 Task: Open Card Arbitration Preparation Review in Board Employee Performance Management and Appraisal to Workspace Grant Writing and add a team member Softage.1@softage.net, a label Red, a checklist Social Media Marketing, an attachment from your google drive, a color Red and finally, add a card description 'Develop and launch new customer feedback program' and a comment 'Let us approach this task with a sense of risk-taking, recognizing that calculated risks can lead to new opportunities and growth.'. Add a start date 'Jan 09, 1900' with a due date 'Jan 16, 1900'
Action: Mouse moved to (504, 149)
Screenshot: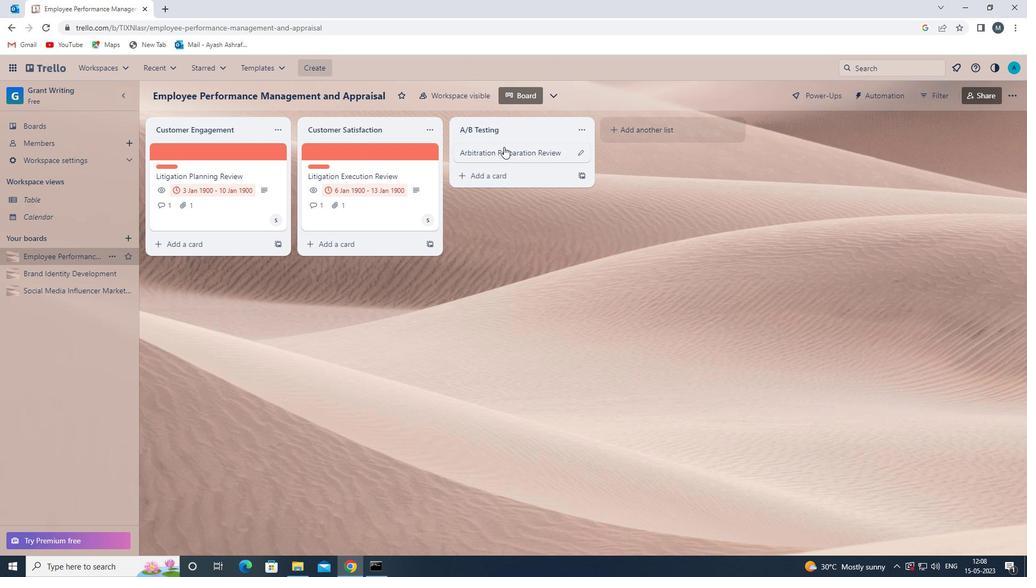 
Action: Mouse pressed left at (504, 149)
Screenshot: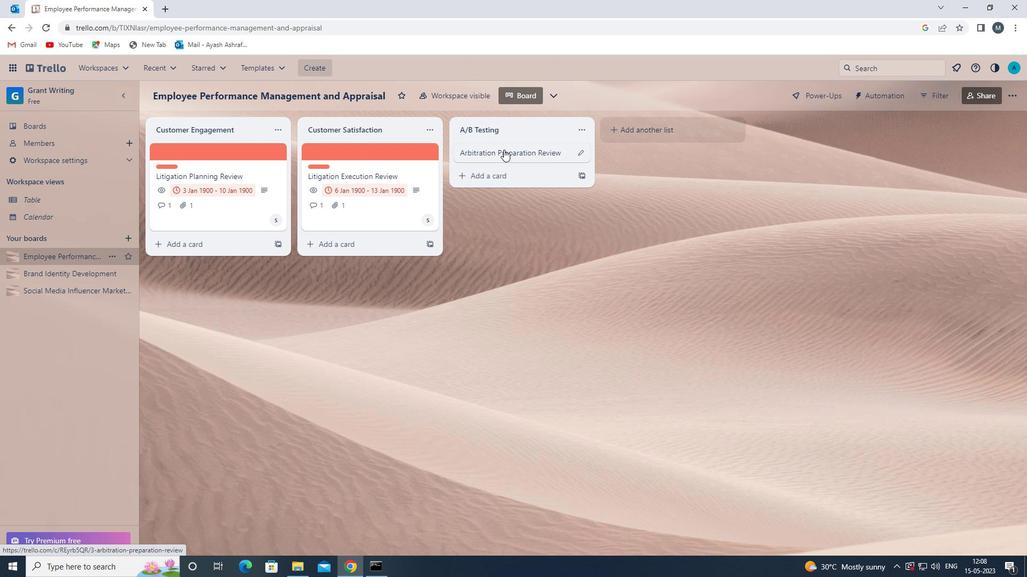
Action: Mouse moved to (638, 192)
Screenshot: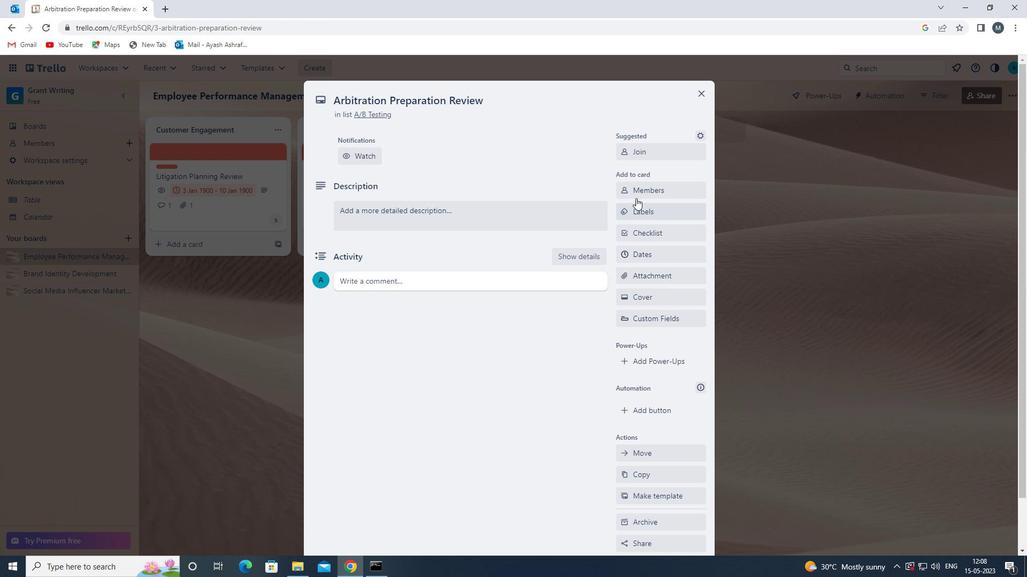 
Action: Mouse pressed left at (638, 192)
Screenshot: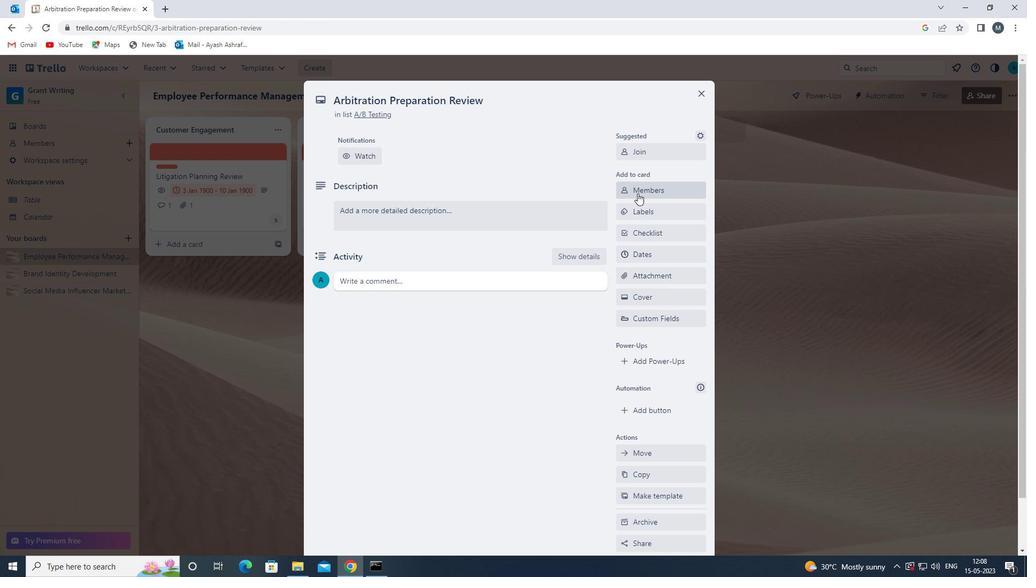 
Action: Key pressed s
Screenshot: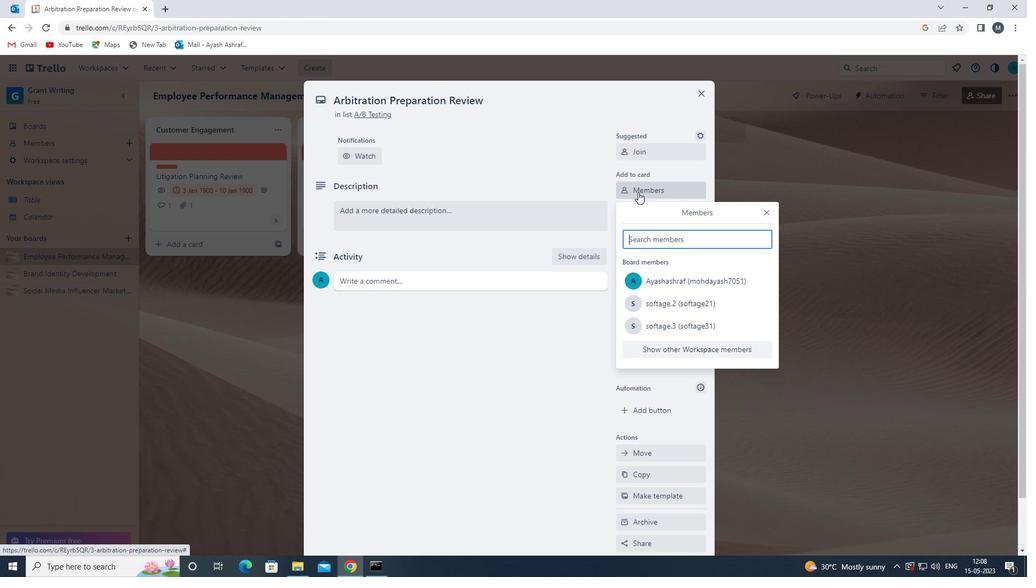 
Action: Mouse moved to (674, 347)
Screenshot: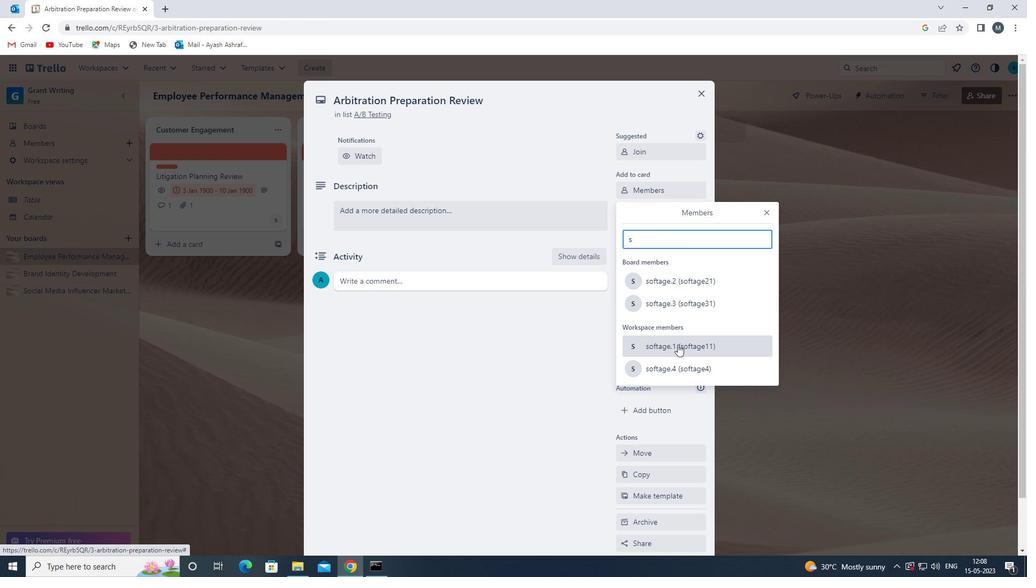 
Action: Mouse pressed left at (674, 347)
Screenshot: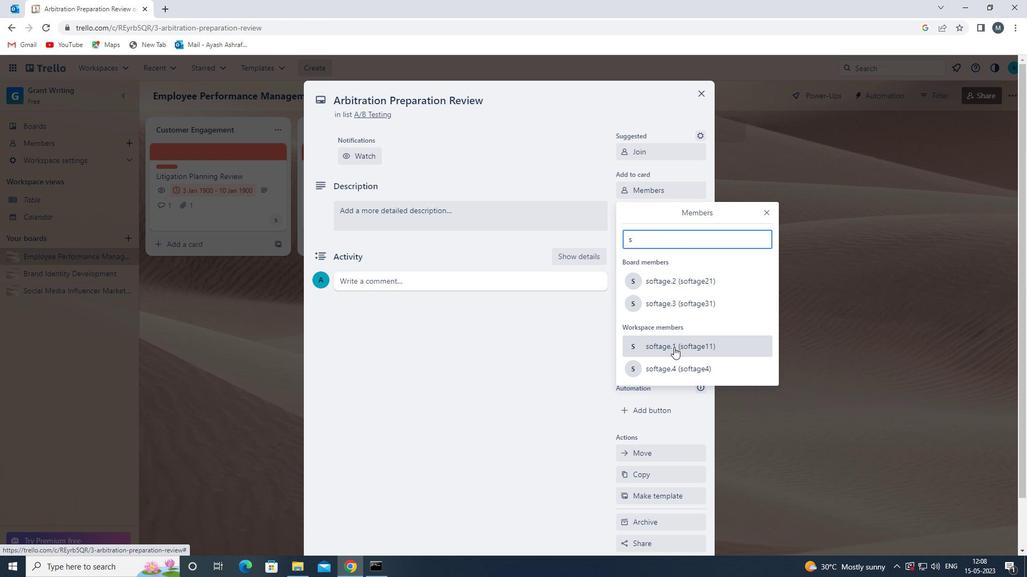
Action: Mouse moved to (767, 214)
Screenshot: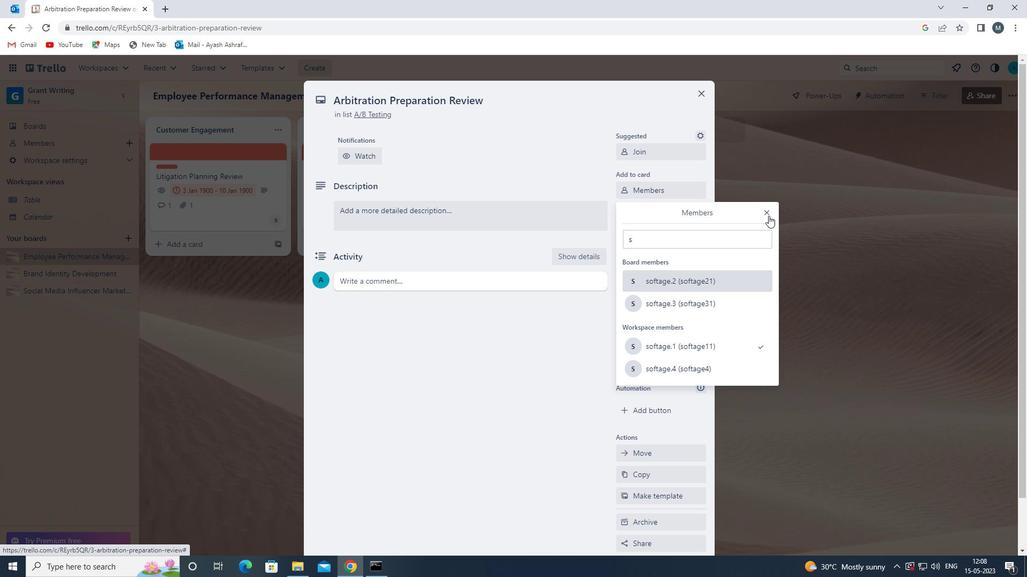 
Action: Mouse pressed left at (767, 214)
Screenshot: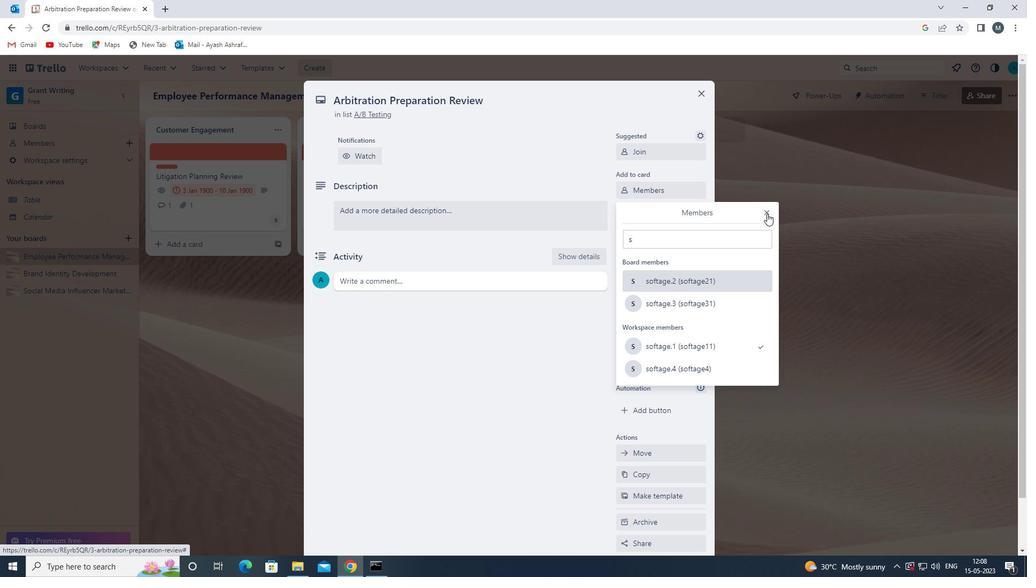 
Action: Mouse moved to (651, 209)
Screenshot: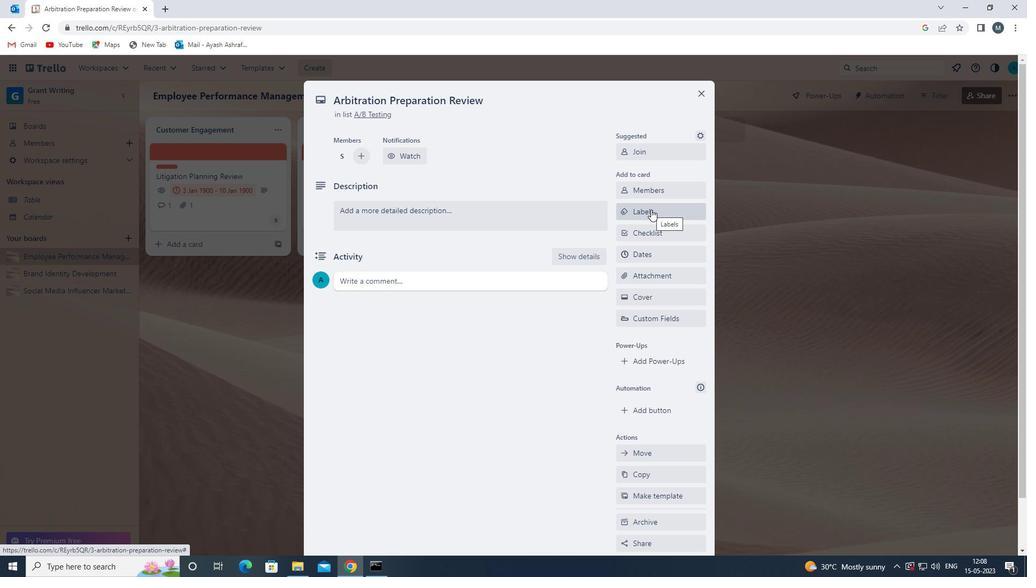 
Action: Mouse pressed left at (651, 209)
Screenshot: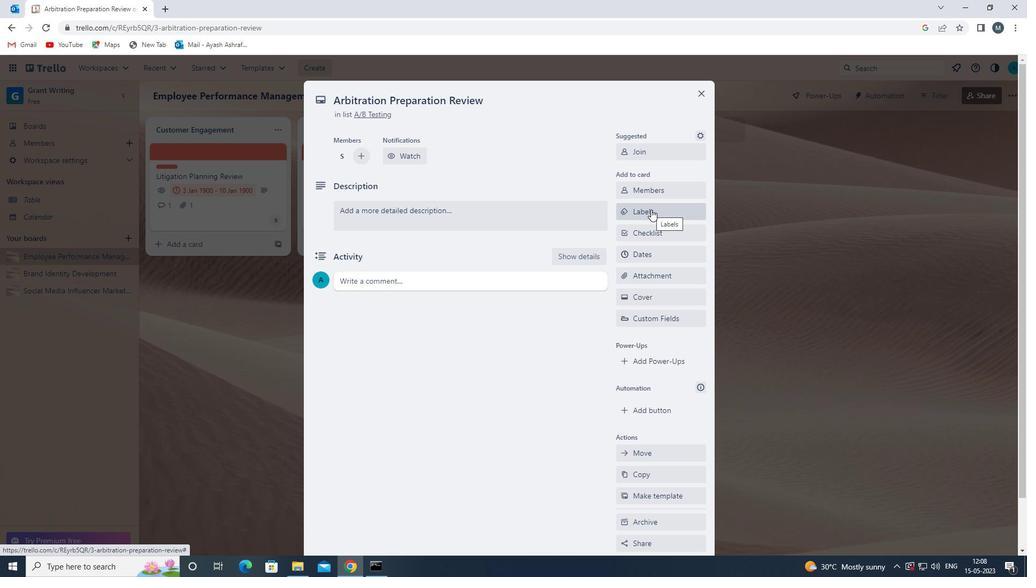 
Action: Mouse moved to (679, 359)
Screenshot: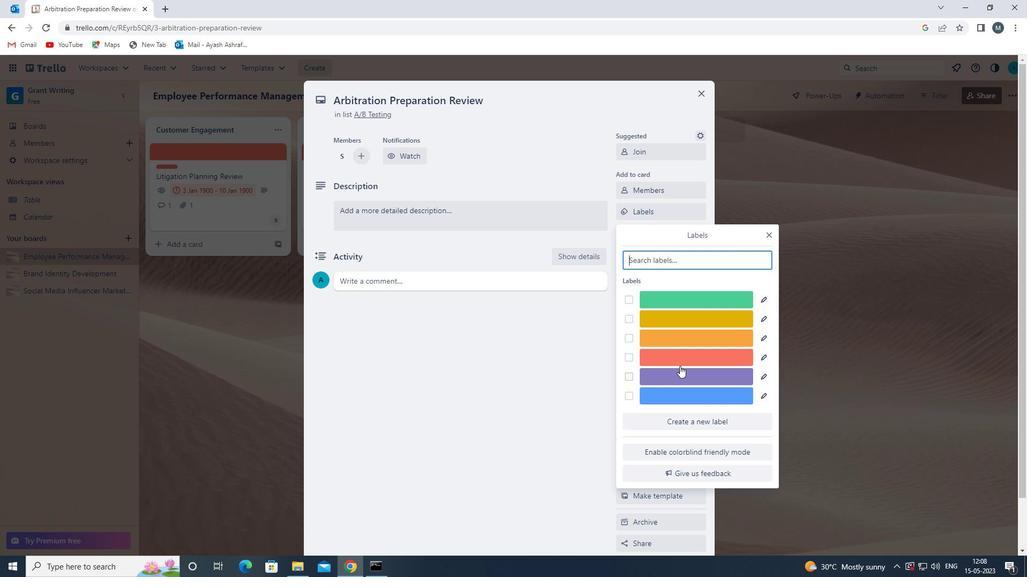 
Action: Mouse pressed left at (679, 359)
Screenshot: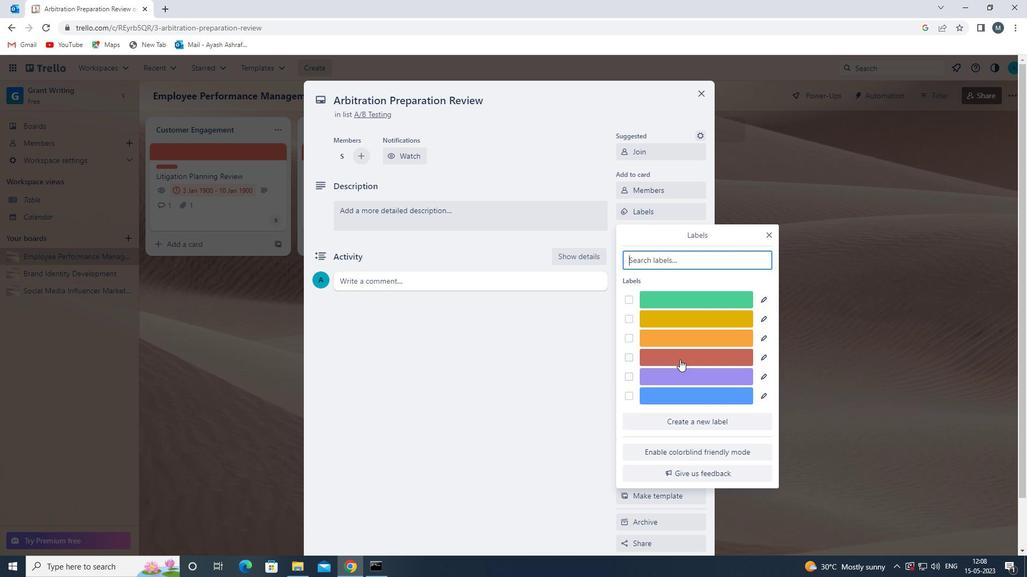 
Action: Mouse moved to (770, 236)
Screenshot: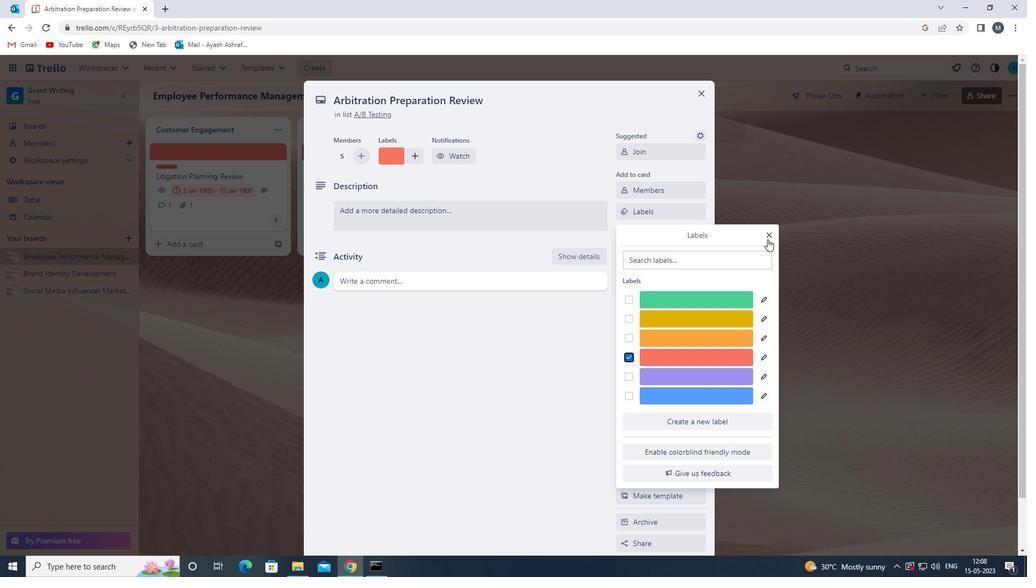 
Action: Mouse pressed left at (770, 236)
Screenshot: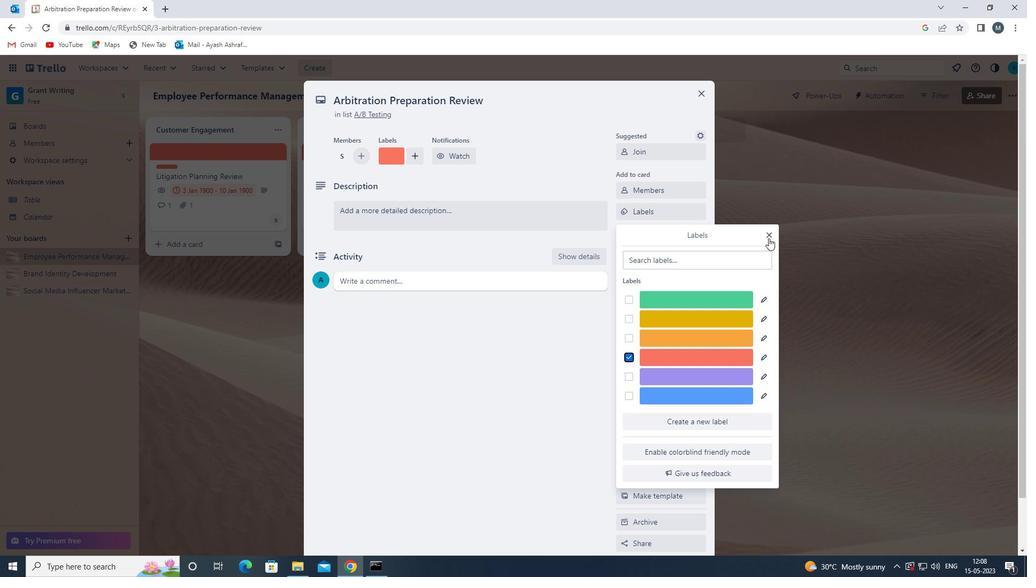 
Action: Mouse moved to (651, 234)
Screenshot: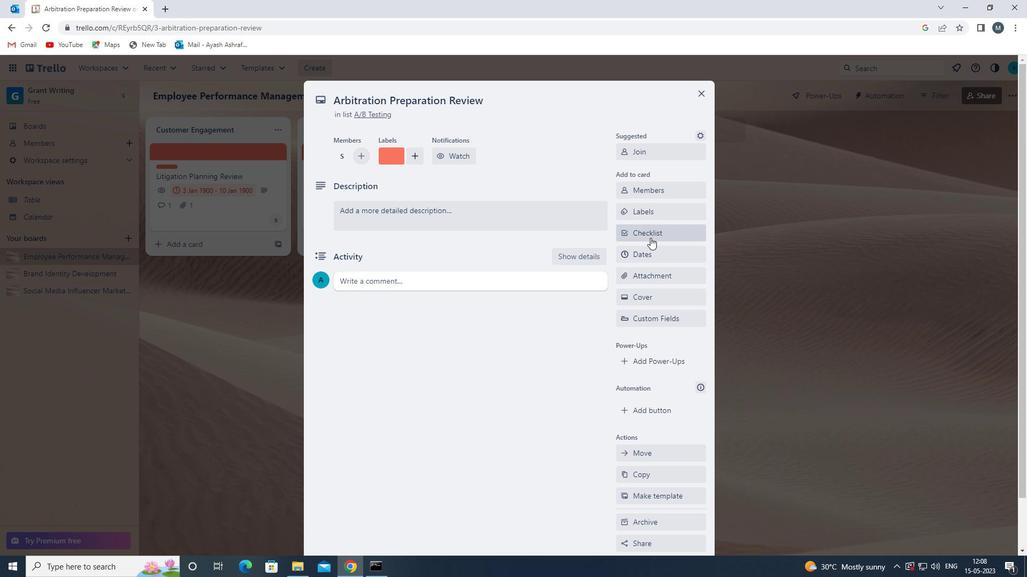 
Action: Mouse pressed left at (651, 234)
Screenshot: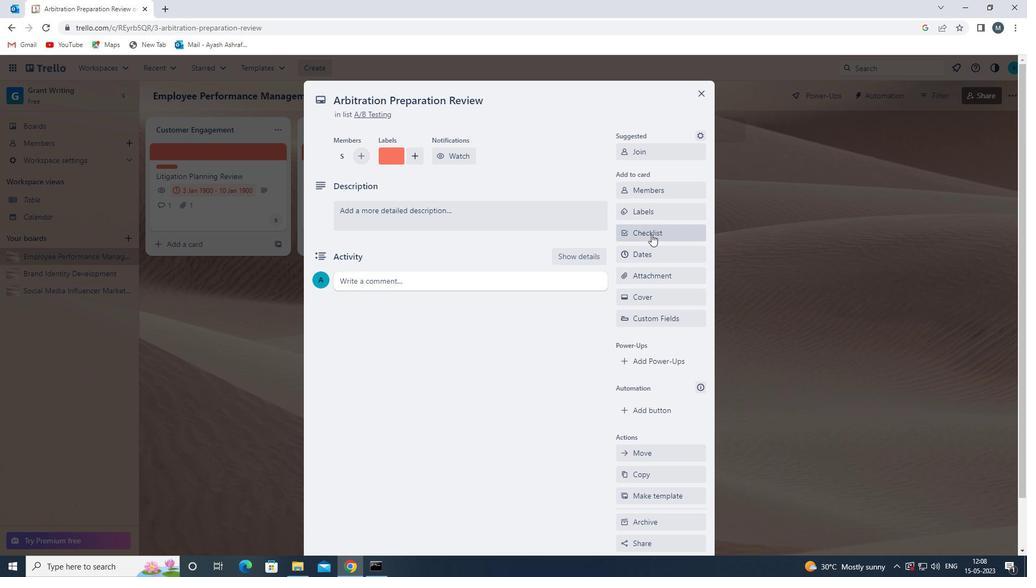 
Action: Mouse moved to (652, 234)
Screenshot: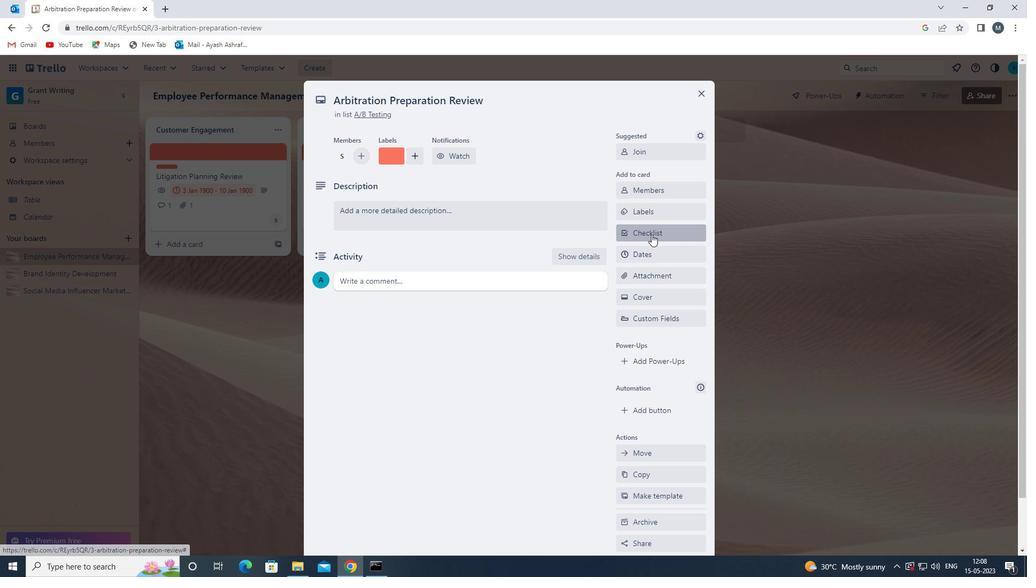 
Action: Key pressed s
Screenshot: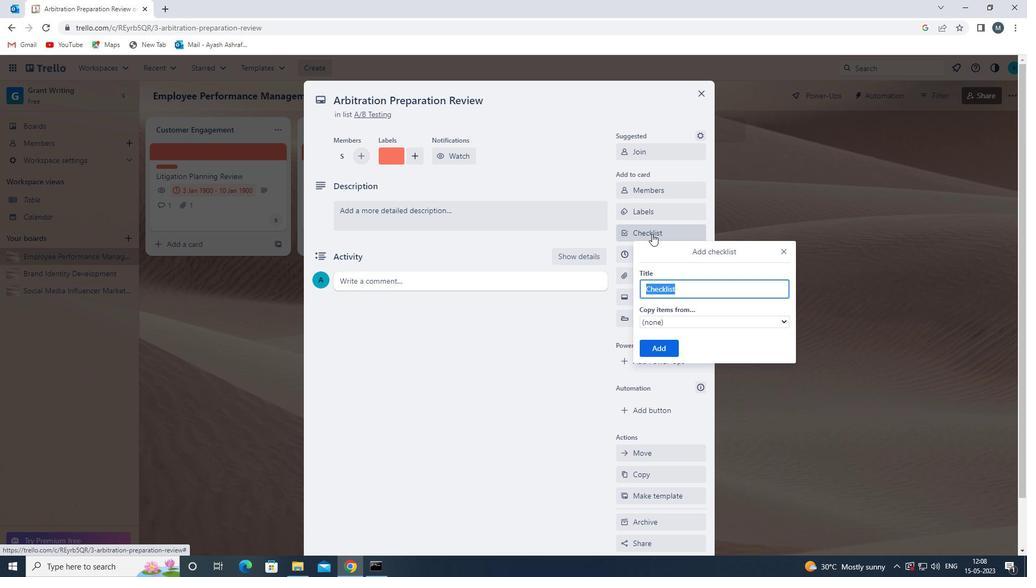 
Action: Mouse moved to (716, 354)
Screenshot: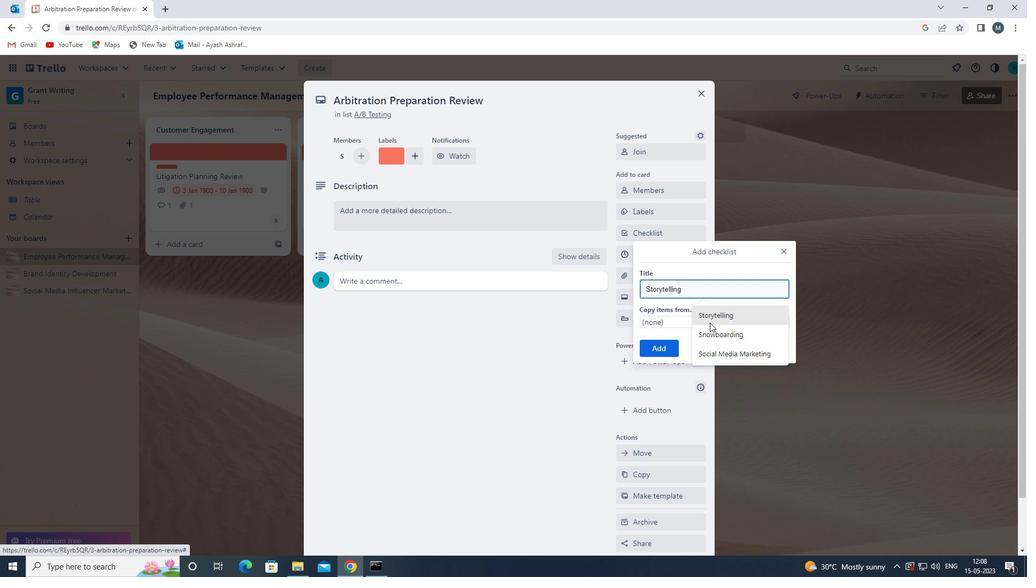 
Action: Mouse pressed left at (716, 354)
Screenshot: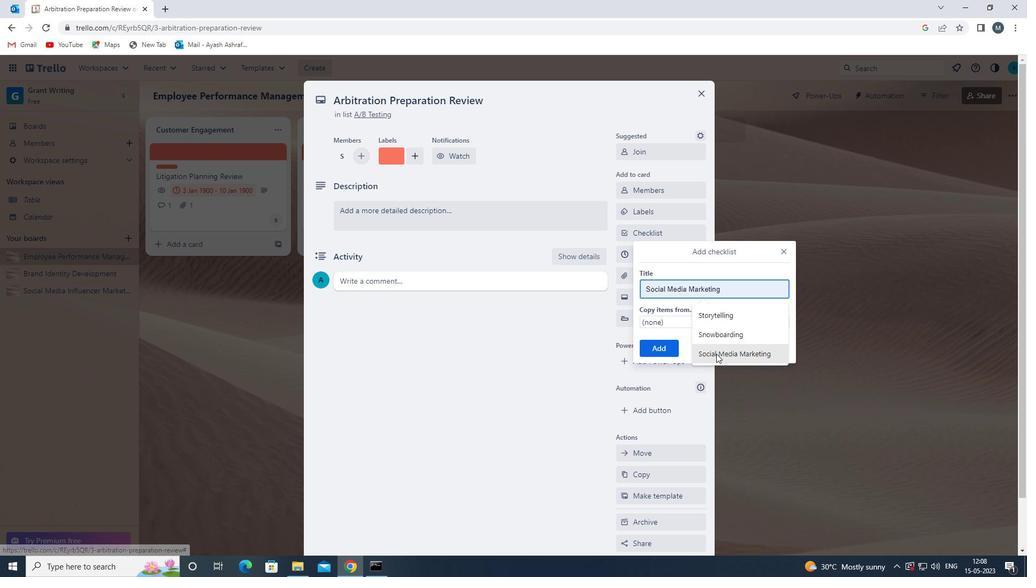 
Action: Mouse moved to (654, 343)
Screenshot: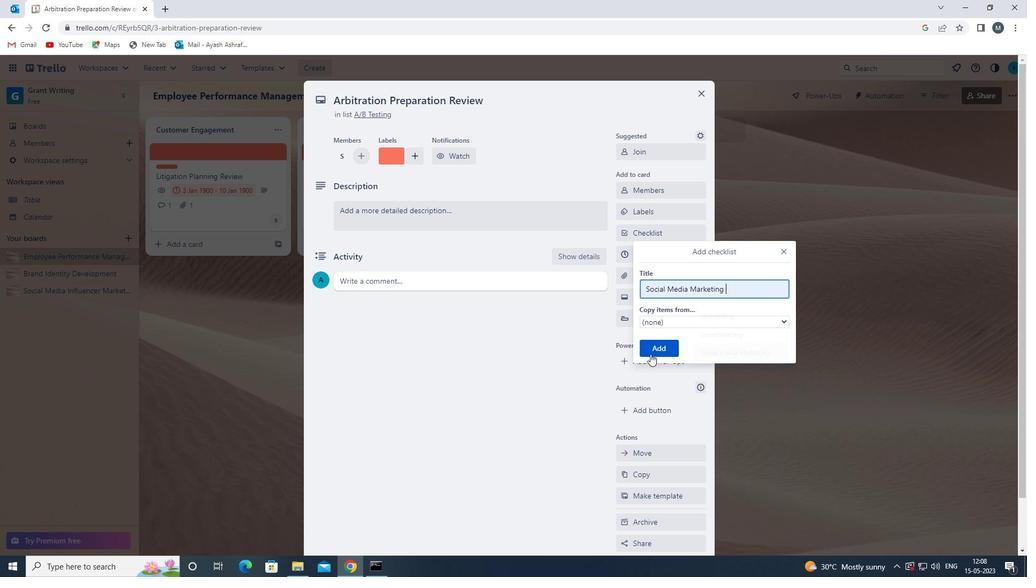 
Action: Mouse pressed left at (654, 343)
Screenshot: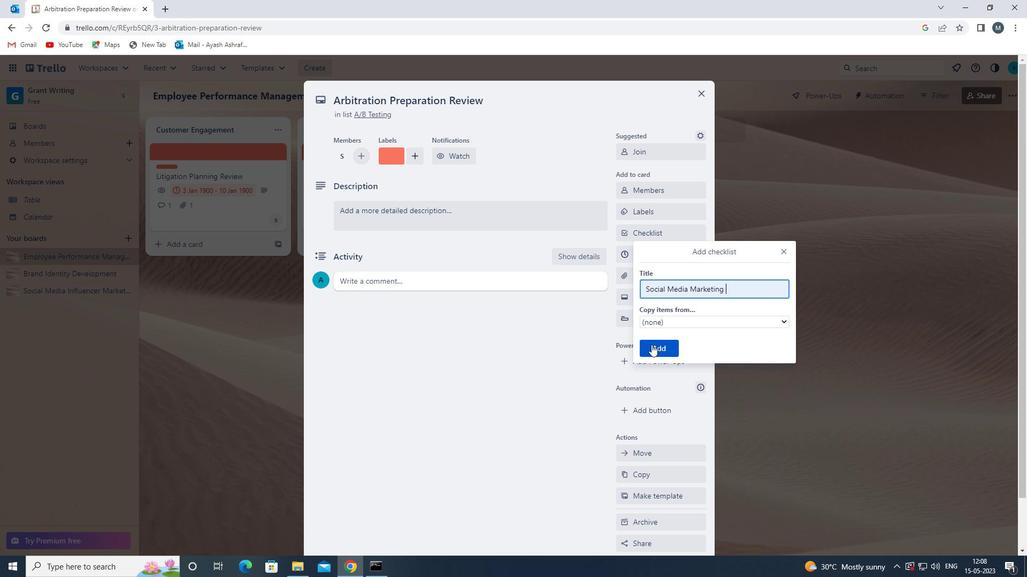 
Action: Mouse moved to (659, 278)
Screenshot: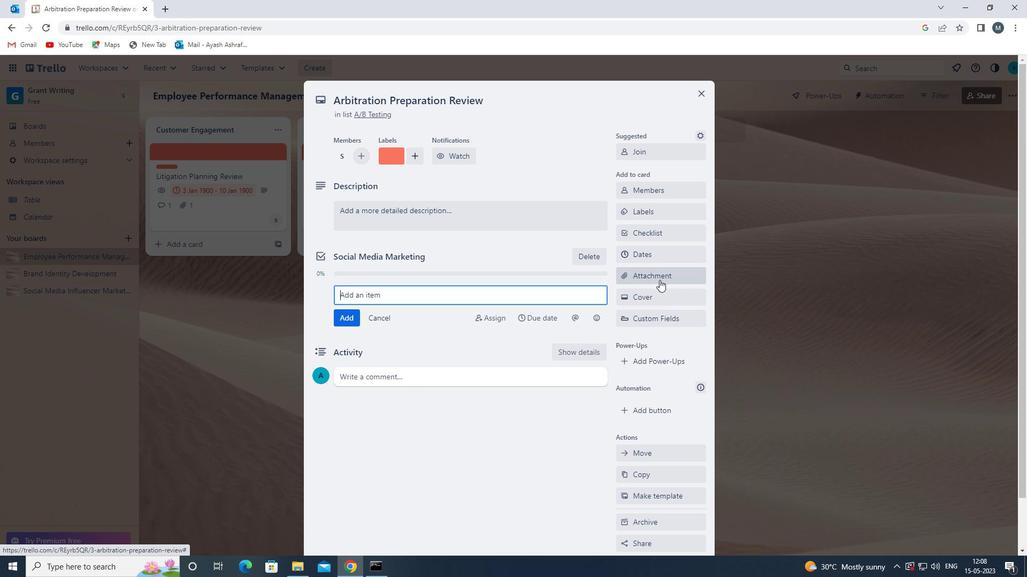 
Action: Mouse pressed left at (659, 278)
Screenshot: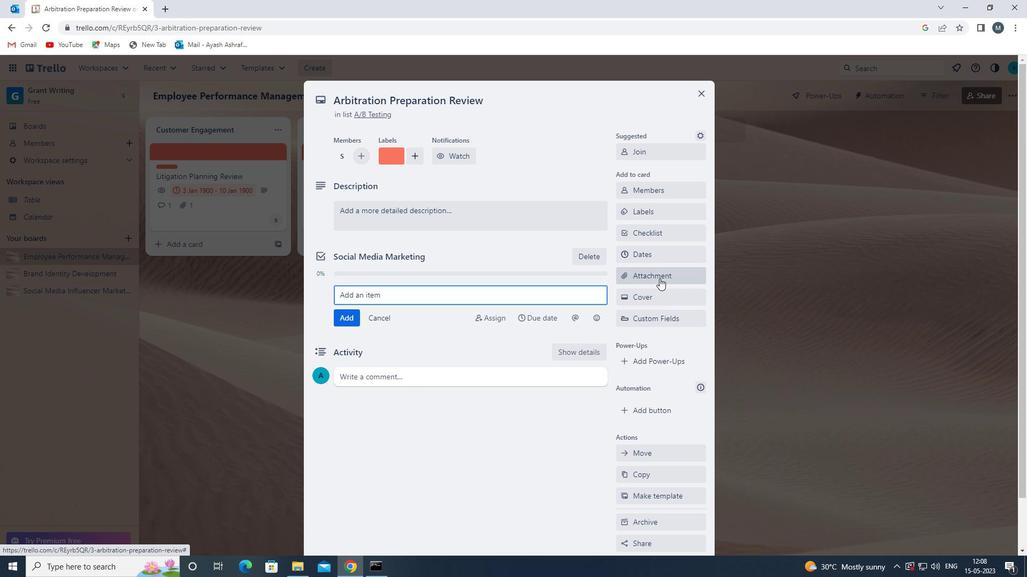 
Action: Mouse moved to (653, 356)
Screenshot: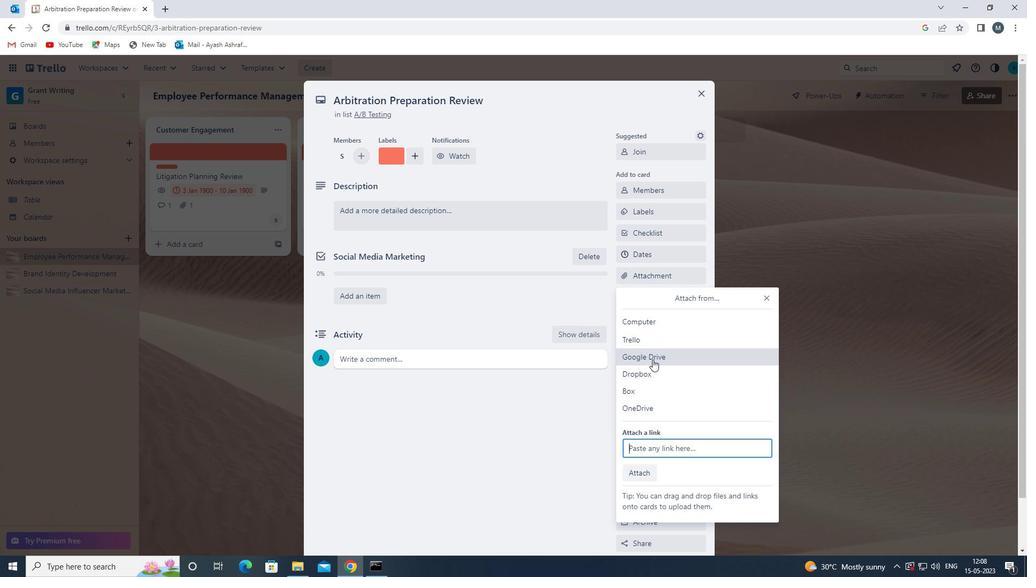 
Action: Mouse pressed left at (653, 356)
Screenshot: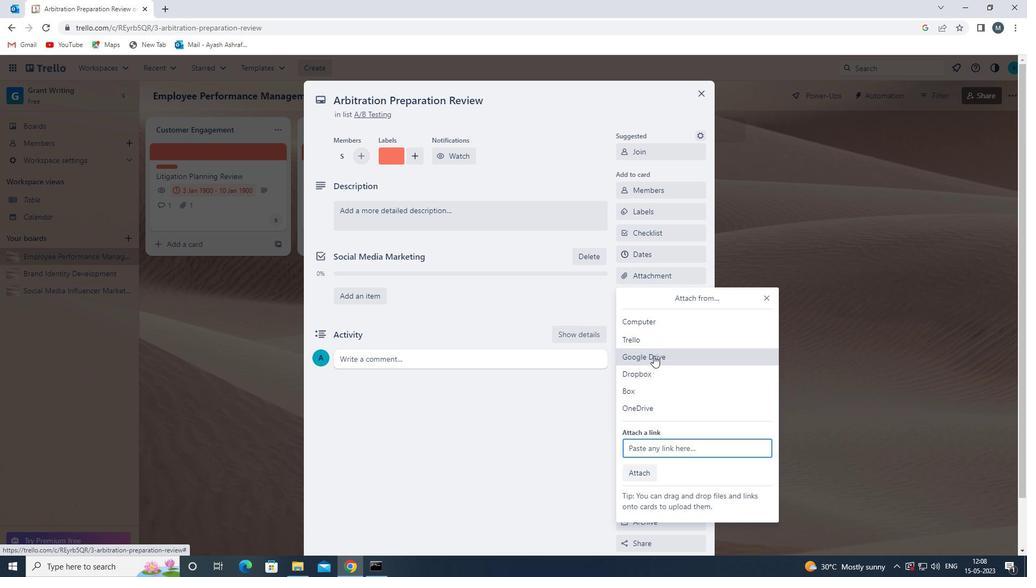 
Action: Mouse moved to (287, 294)
Screenshot: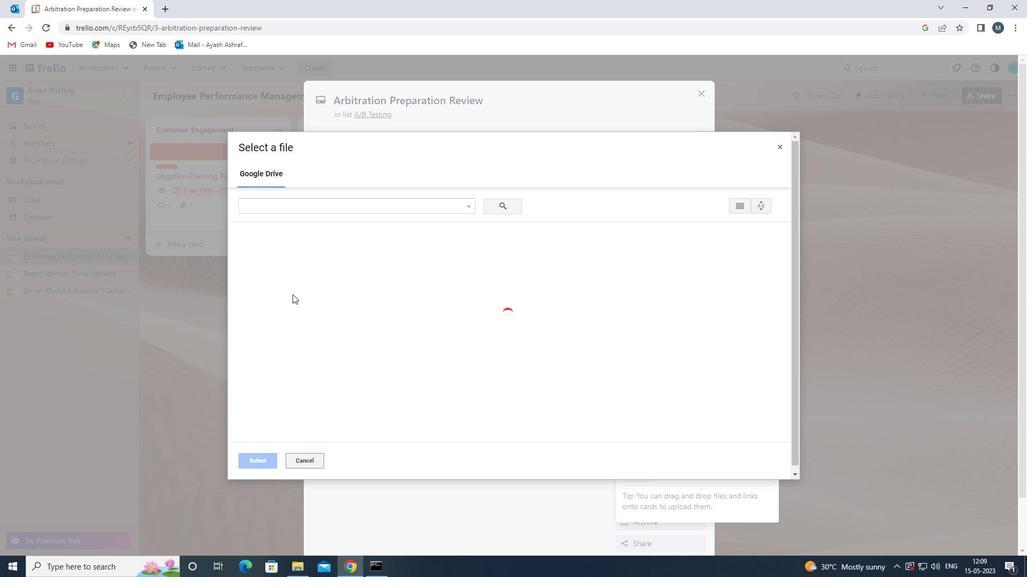 
Action: Mouse pressed left at (287, 294)
Screenshot: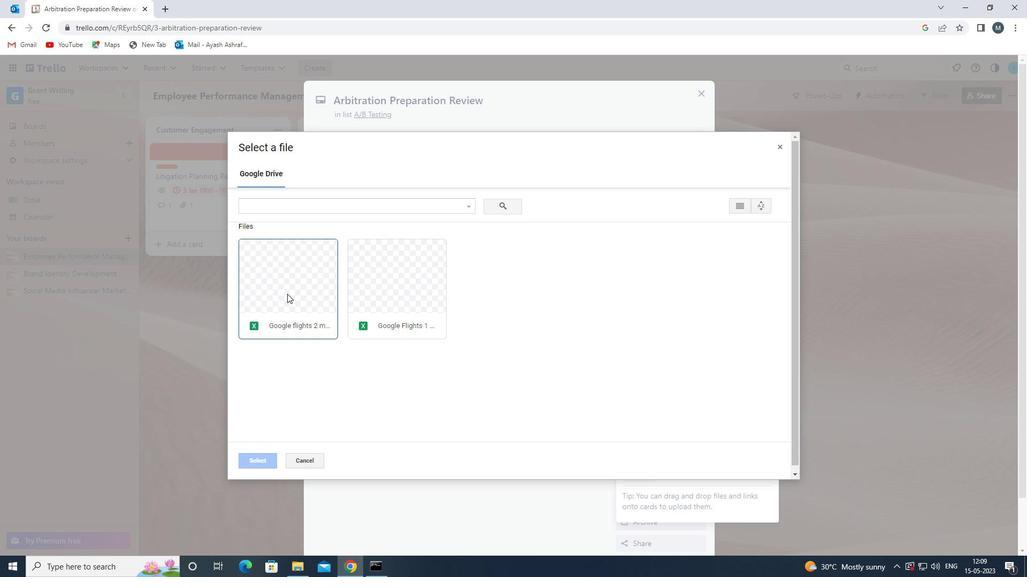 
Action: Mouse pressed left at (287, 294)
Screenshot: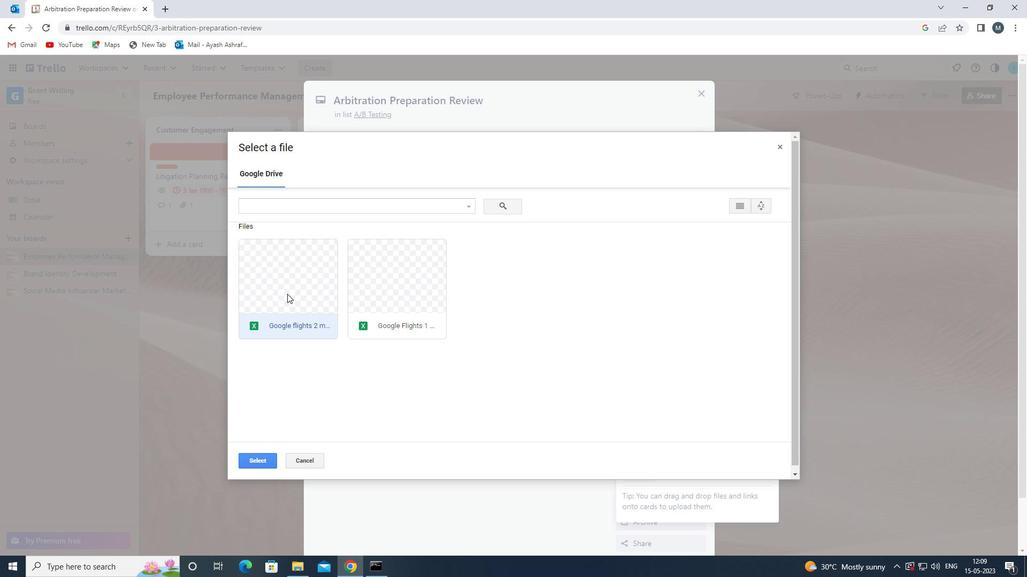 
Action: Mouse moved to (645, 298)
Screenshot: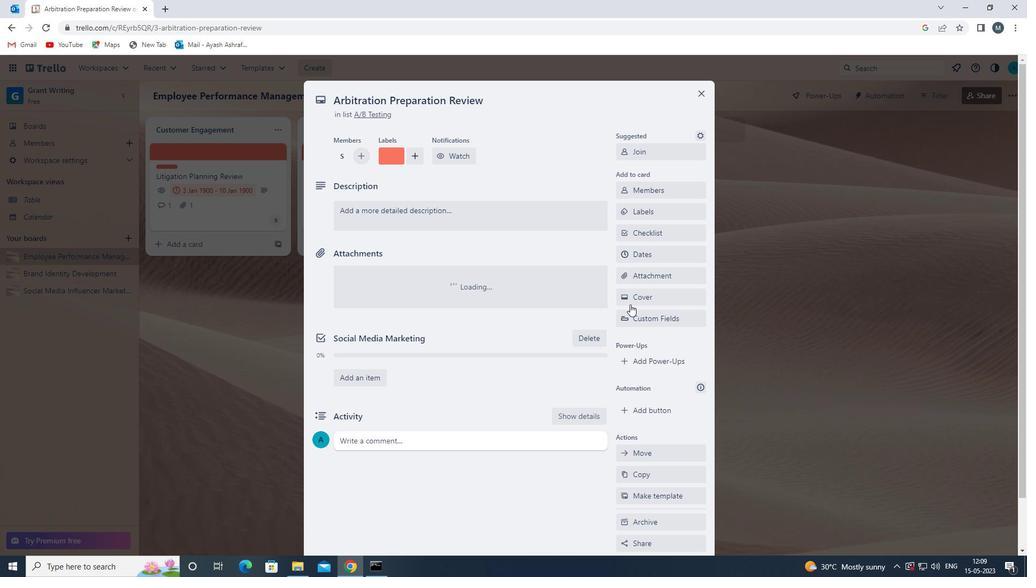 
Action: Mouse pressed left at (645, 298)
Screenshot: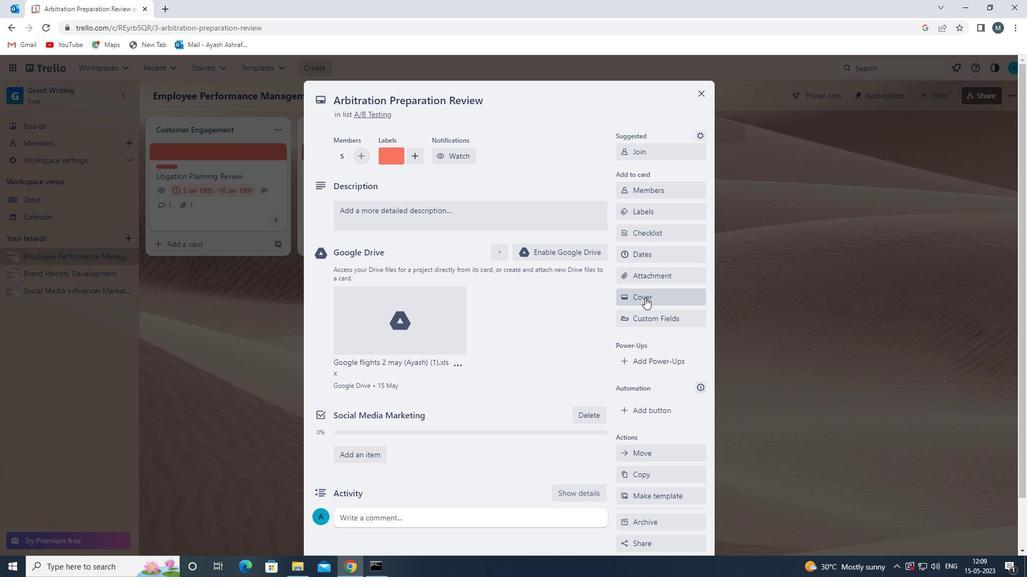 
Action: Mouse moved to (727, 342)
Screenshot: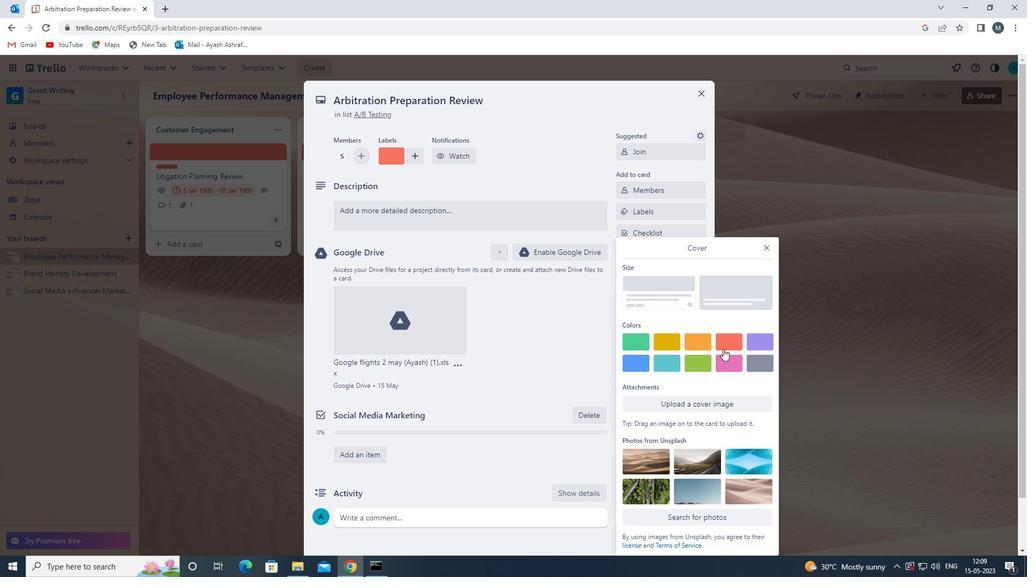 
Action: Mouse pressed left at (727, 342)
Screenshot: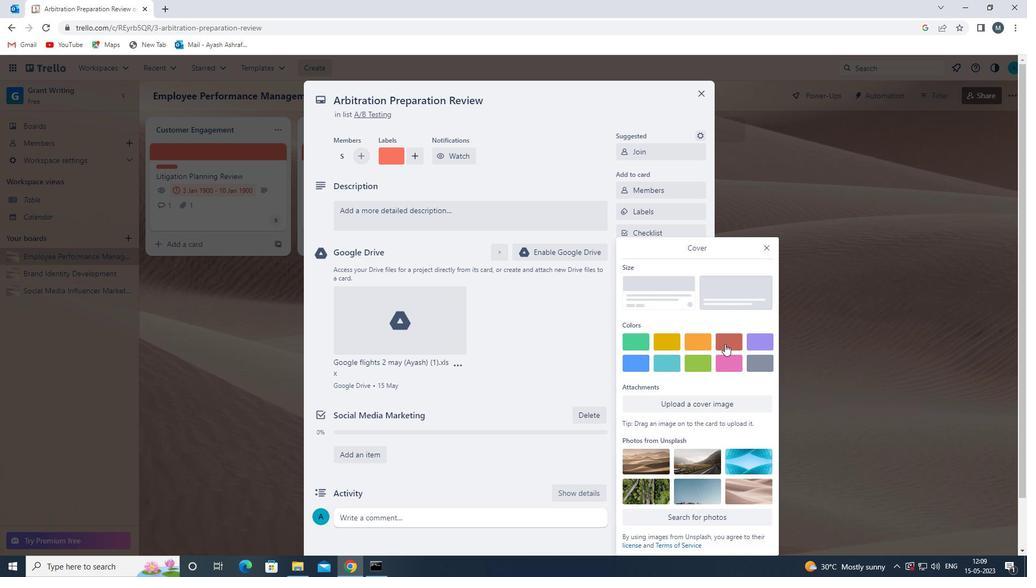 
Action: Mouse moved to (764, 229)
Screenshot: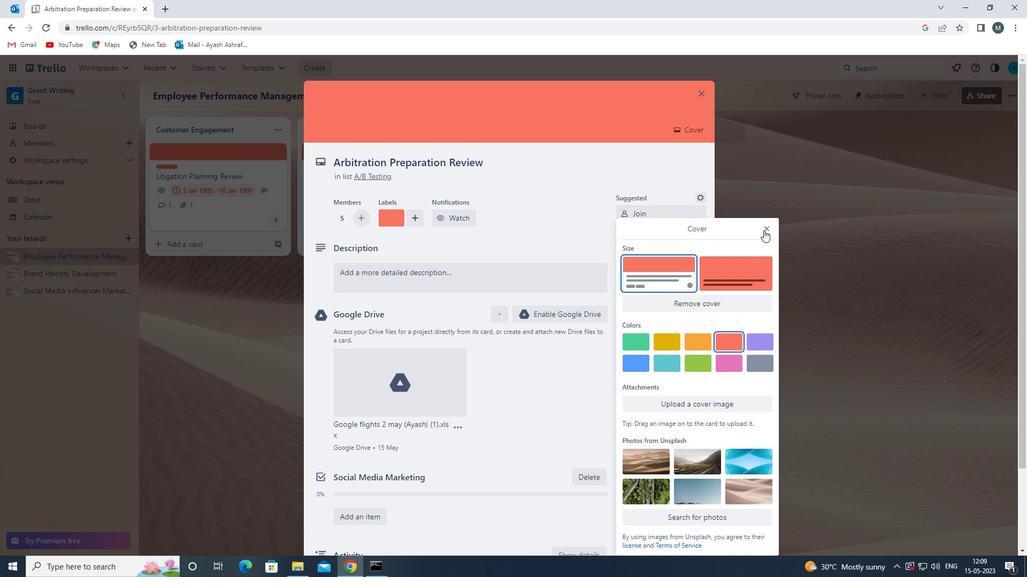 
Action: Mouse pressed left at (764, 229)
Screenshot: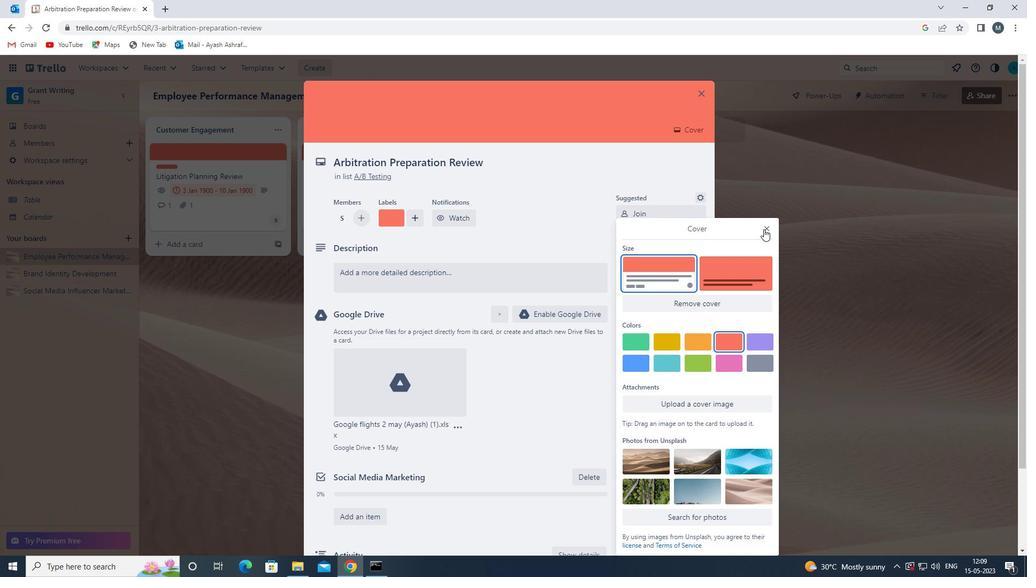 
Action: Mouse moved to (432, 277)
Screenshot: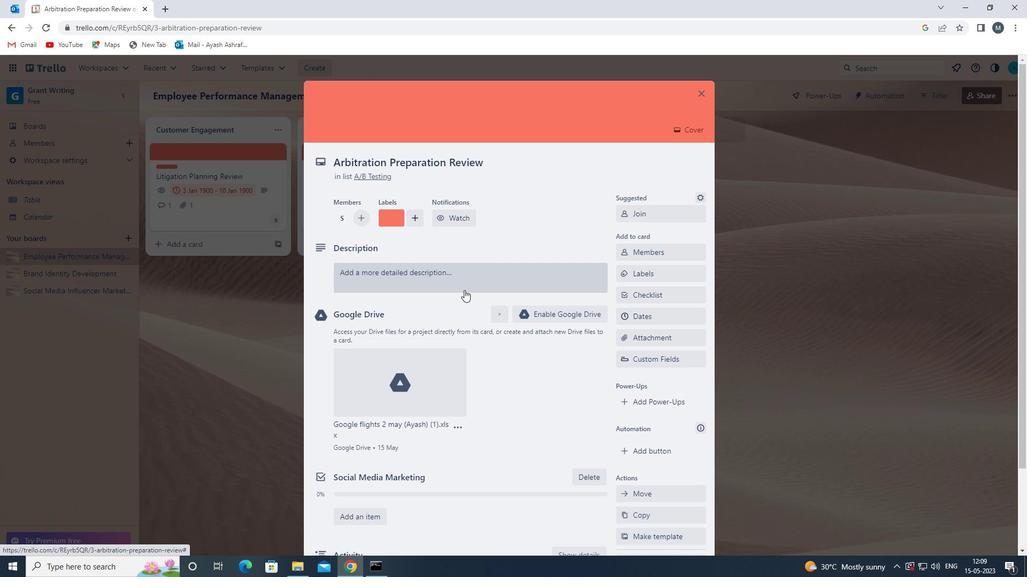
Action: Mouse pressed left at (432, 277)
Screenshot: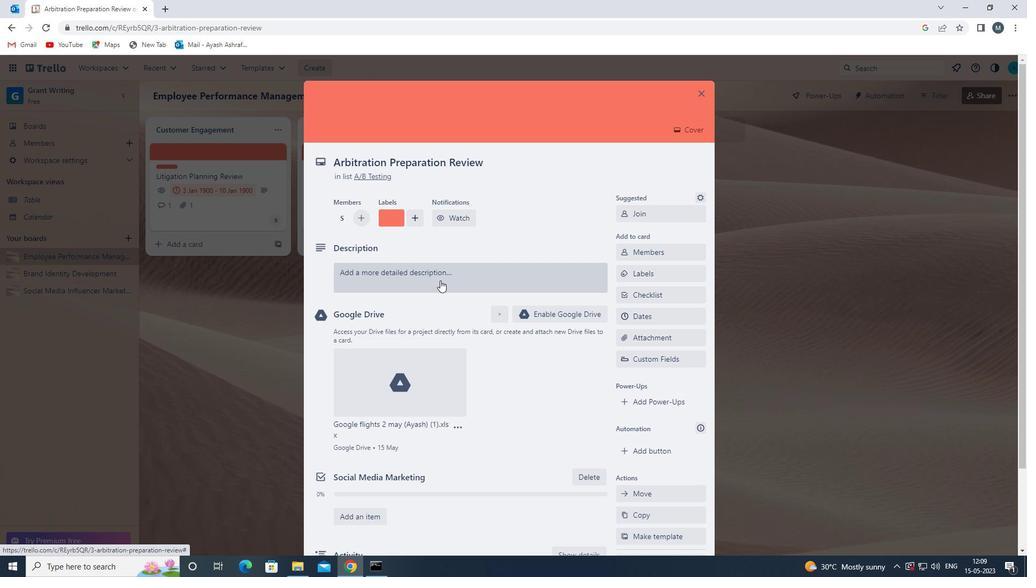 
Action: Mouse moved to (374, 317)
Screenshot: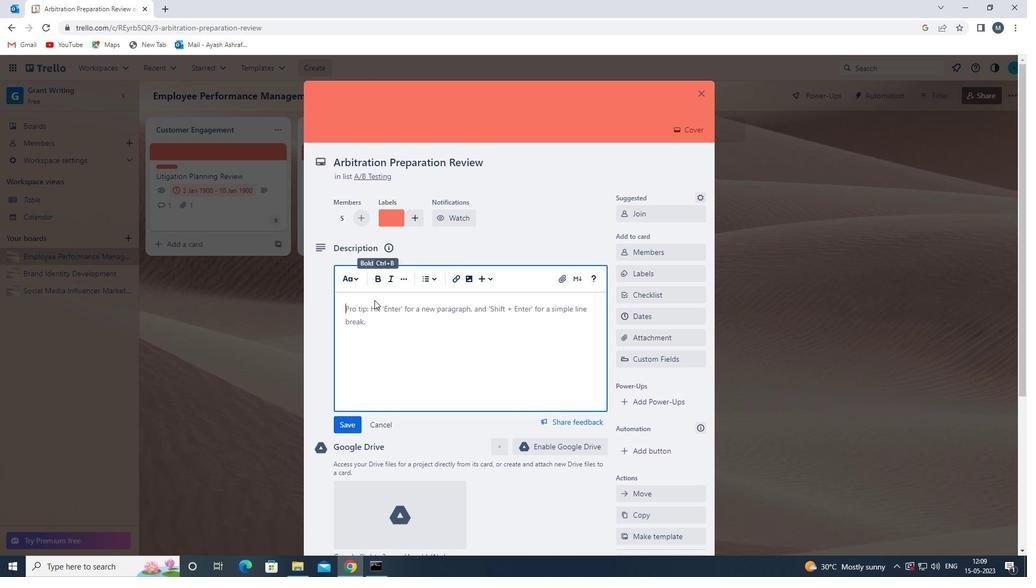 
Action: Mouse pressed left at (374, 317)
Screenshot: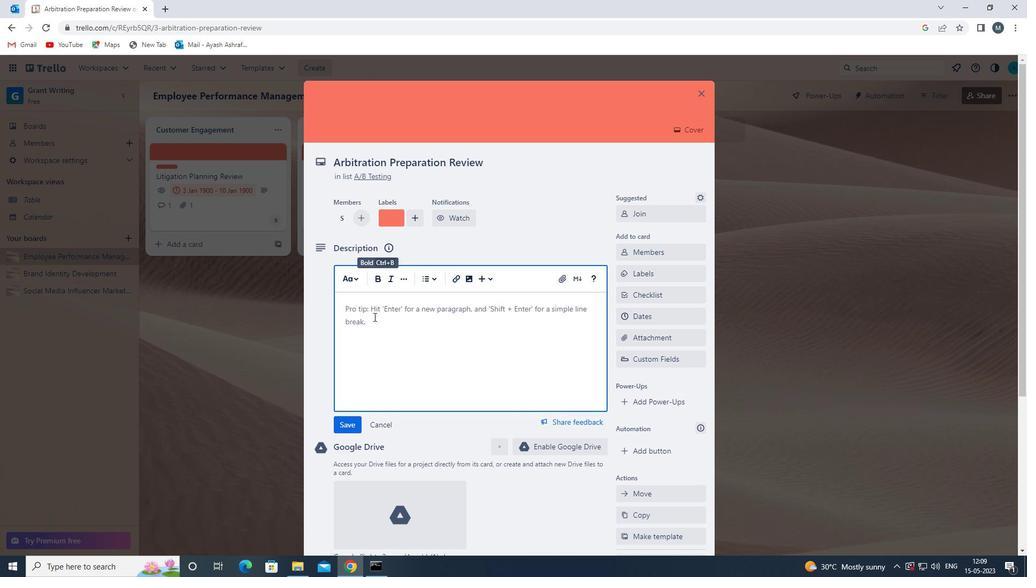 
Action: Mouse moved to (373, 317)
Screenshot: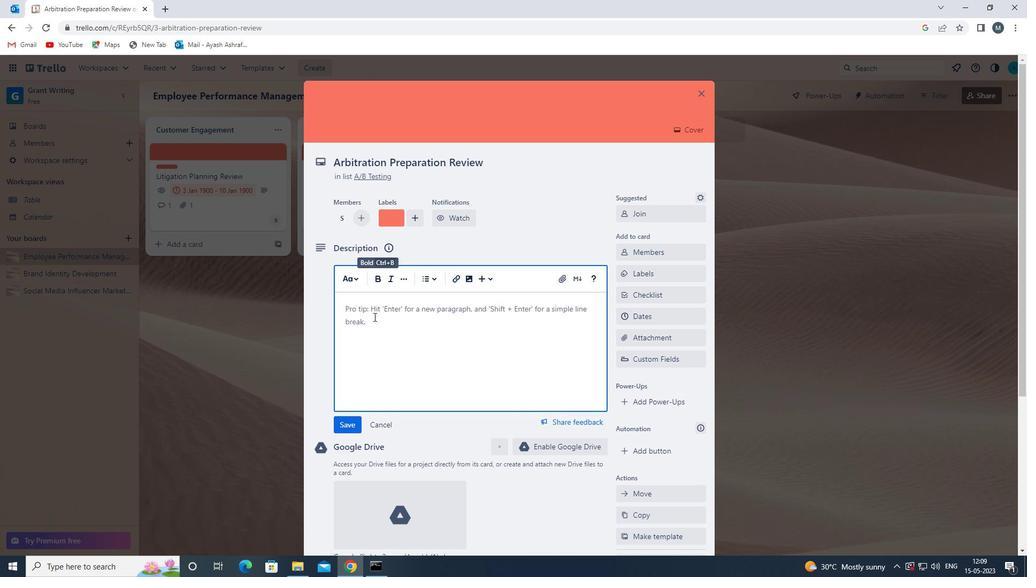 
Action: Key pressed <Key.shift><Key.shift><Key.shift><Key.shift>DEVELOP<Key.space>AND<Key.space>LAUNCH<Key.space>NEW<Key.space>CUSTOMER<Key.space>FEEDBACK<Key.space>PROGRAM<Key.space>
Screenshot: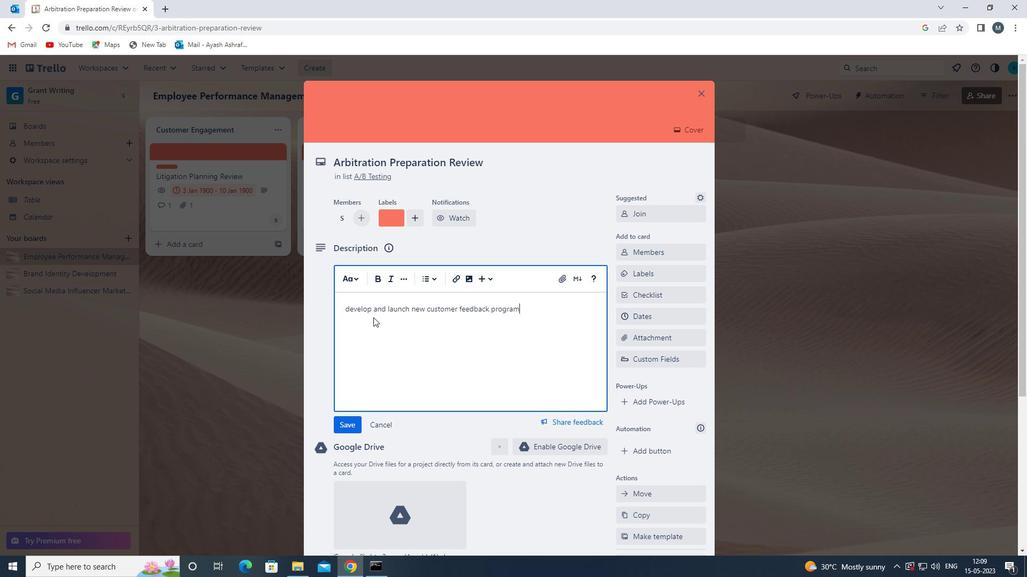 
Action: Mouse moved to (348, 420)
Screenshot: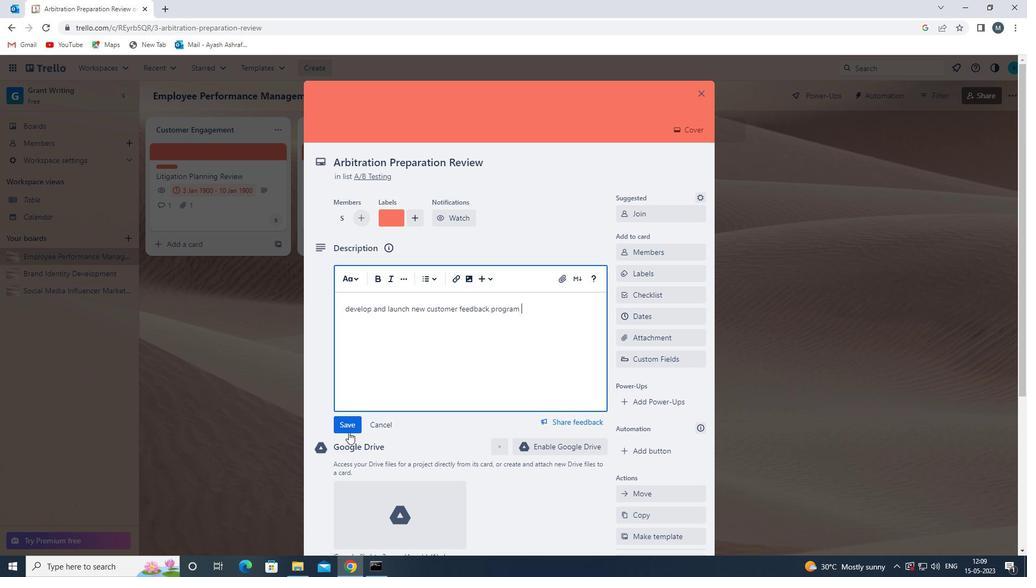 
Action: Mouse pressed left at (348, 420)
Screenshot: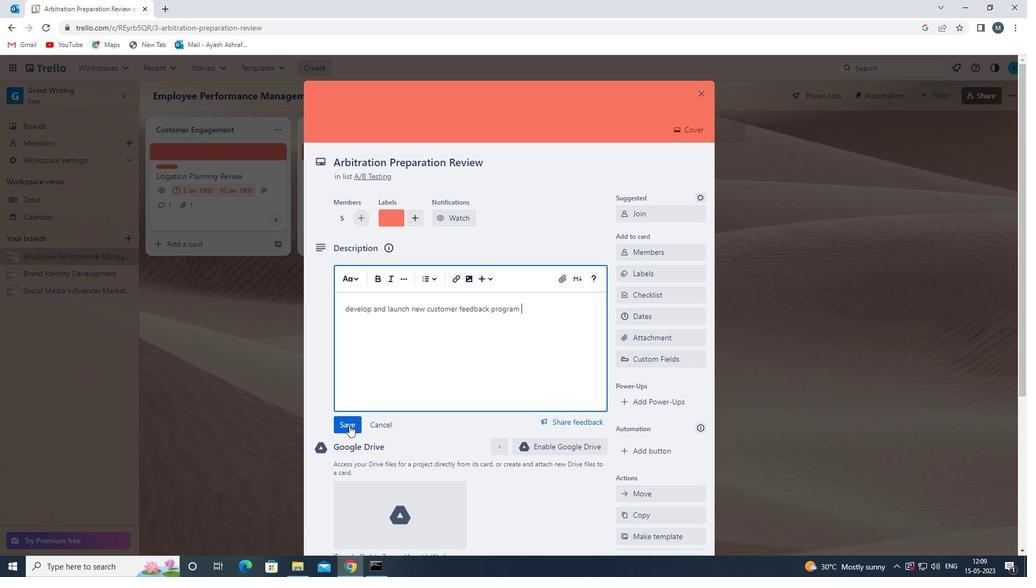 
Action: Mouse moved to (423, 384)
Screenshot: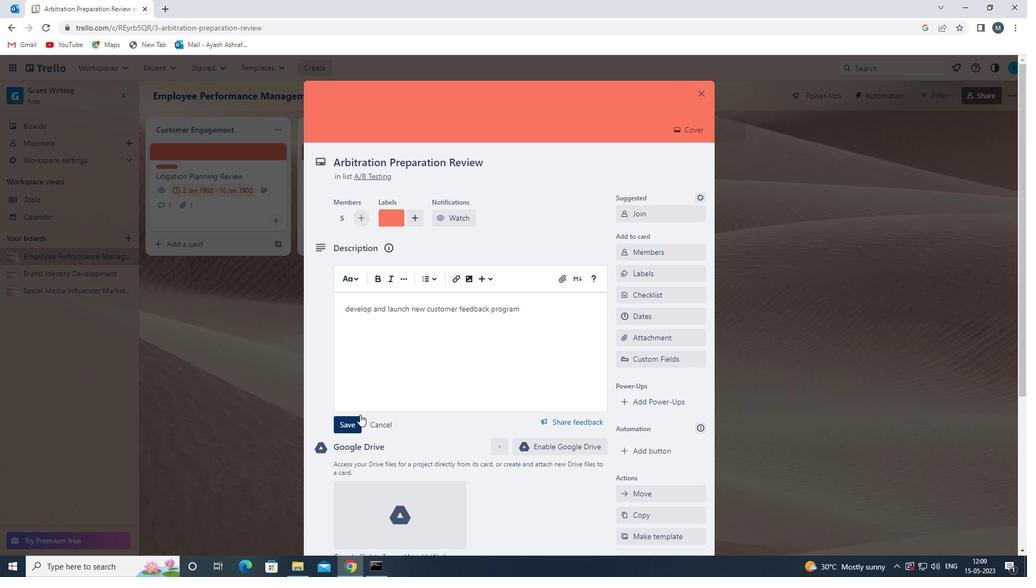 
Action: Mouse scrolled (423, 384) with delta (0, 0)
Screenshot: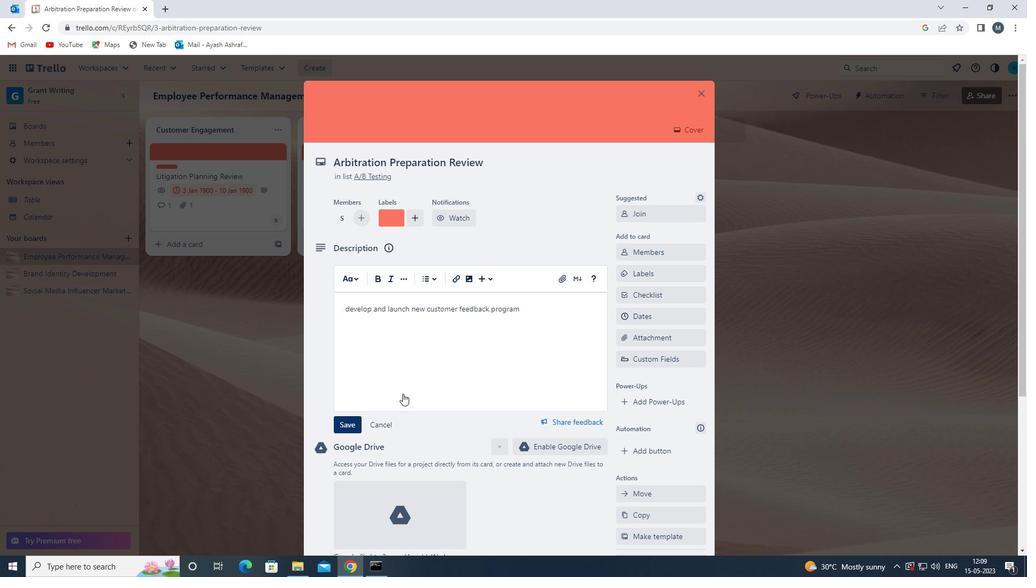 
Action: Mouse scrolled (423, 384) with delta (0, 0)
Screenshot: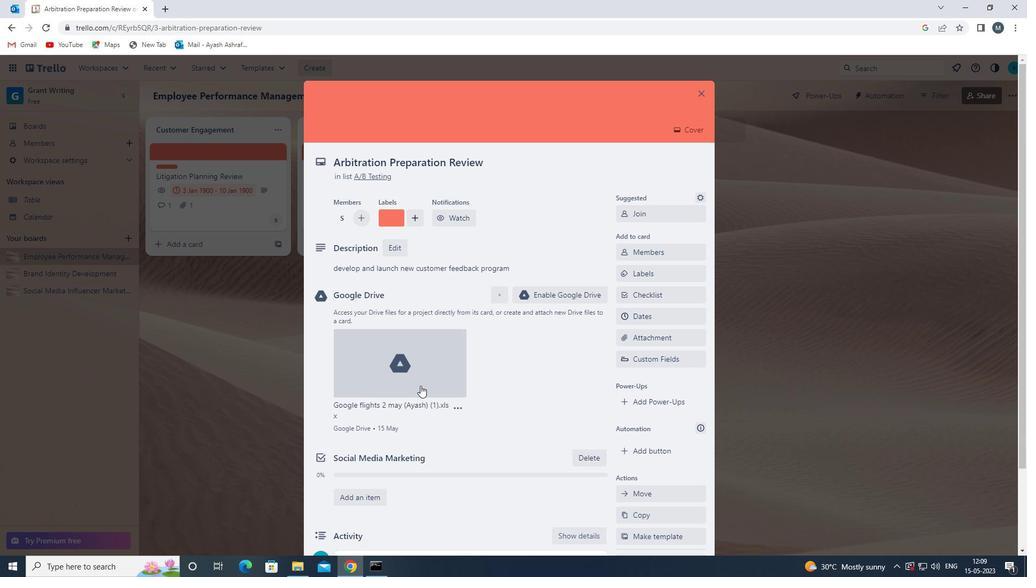 
Action: Mouse scrolled (423, 384) with delta (0, 0)
Screenshot: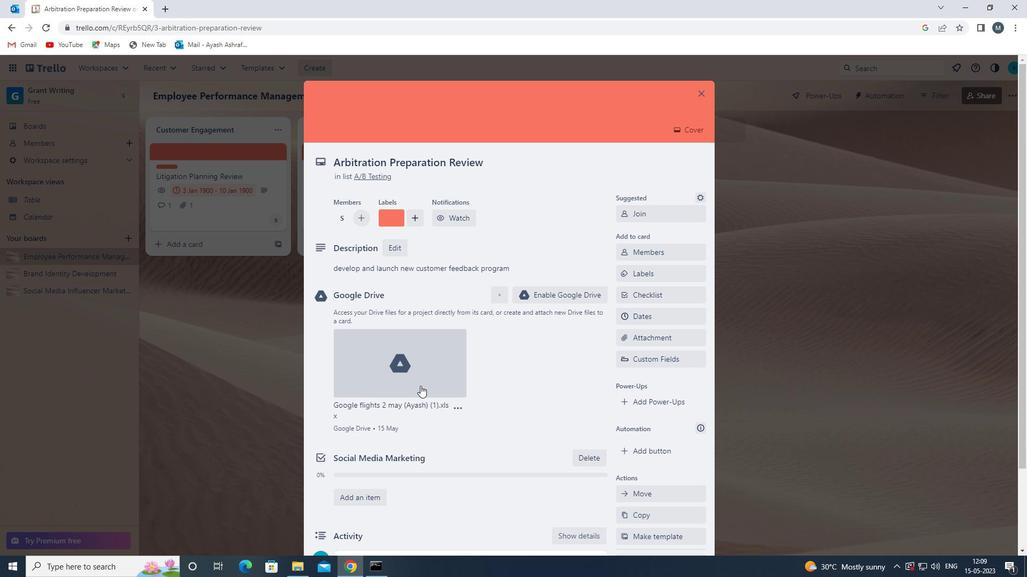 
Action: Mouse moved to (379, 465)
Screenshot: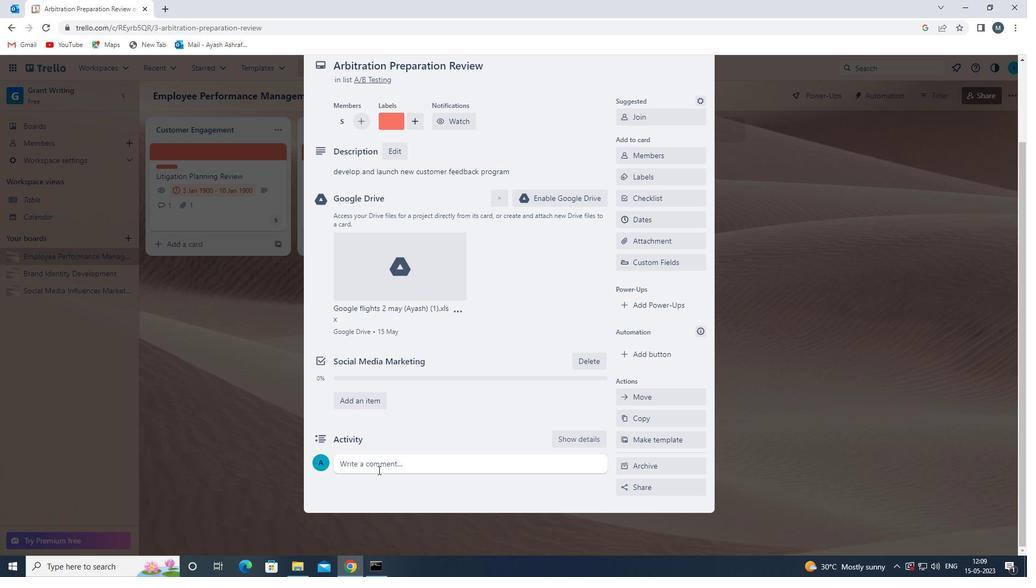 
Action: Mouse pressed left at (379, 465)
Screenshot: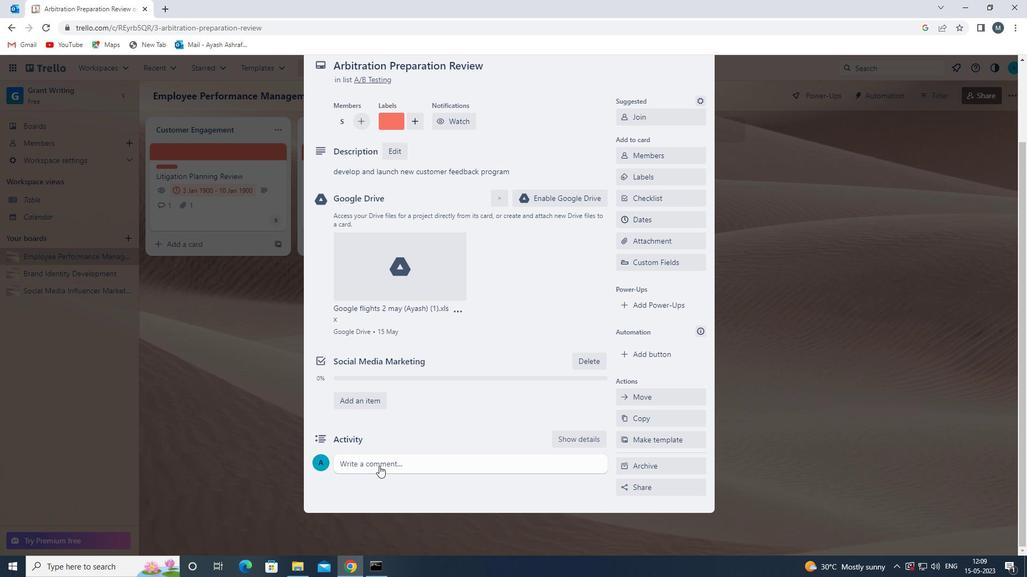 
Action: Mouse moved to (419, 427)
Screenshot: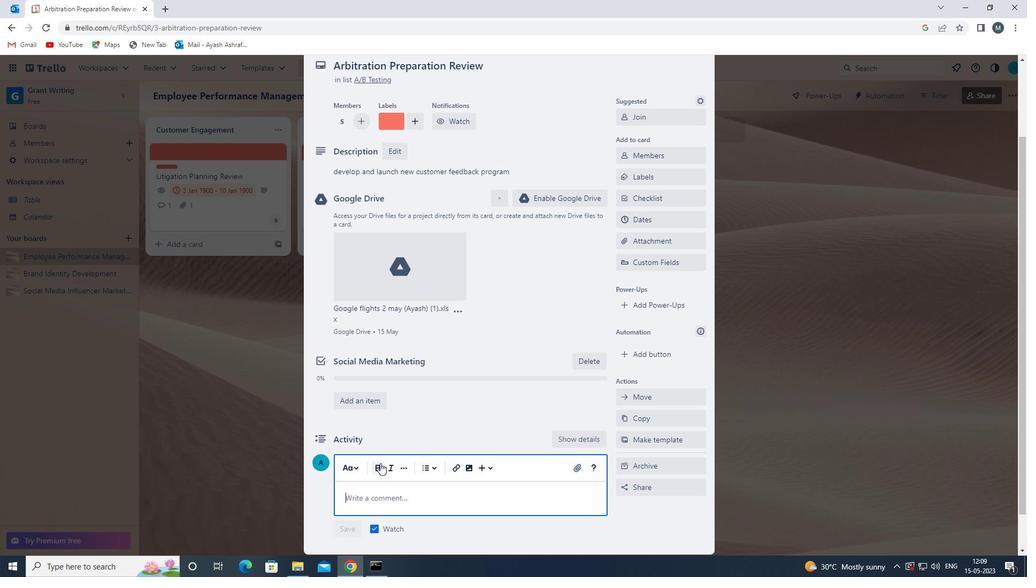 
Action: Mouse scrolled (419, 426) with delta (0, 0)
Screenshot: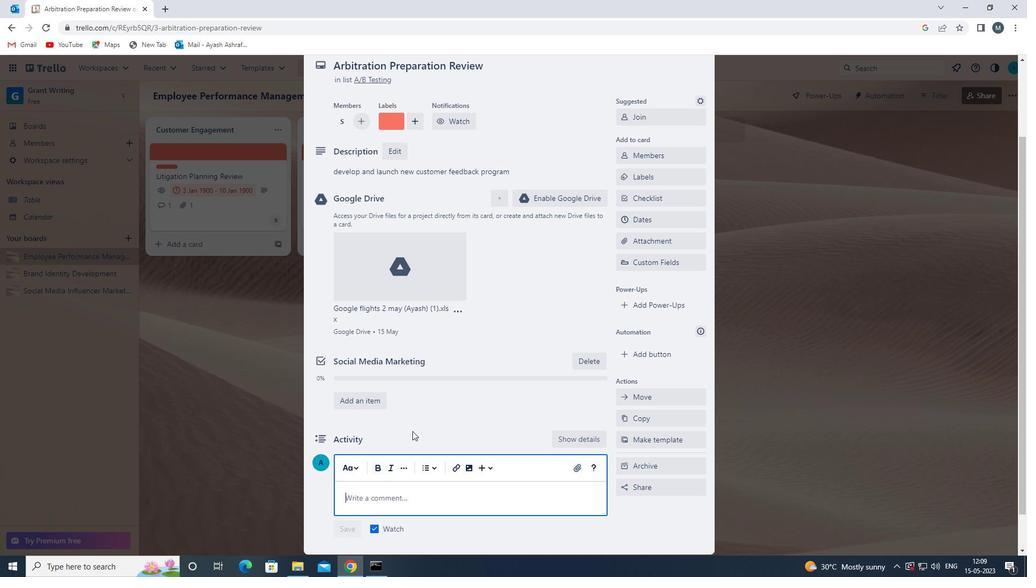 
Action: Mouse moved to (380, 459)
Screenshot: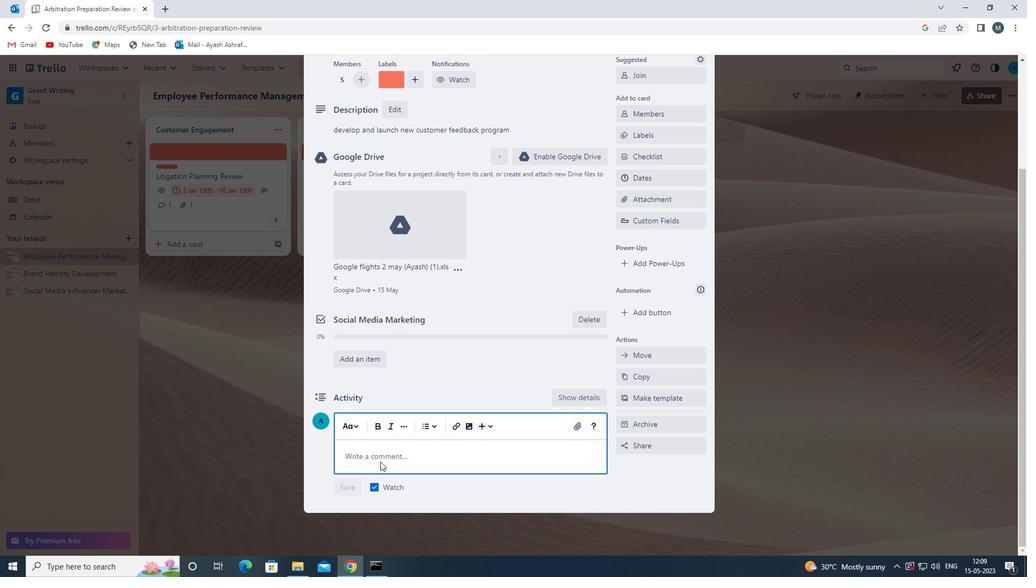 
Action: Mouse pressed left at (380, 459)
Screenshot: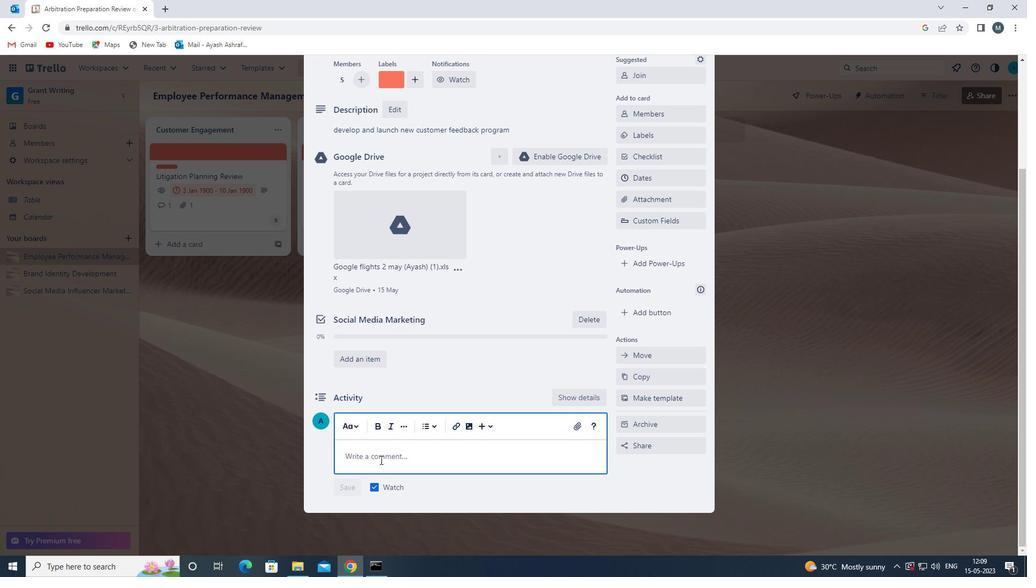 
Action: Key pressed <Key.shift>LET<Key.space>US<Key.space>APPROACH<Key.space>THIS<Key.space>TASK<Key.space>WITH<Key.space>ASENSE<Key.space>OF<Key.space>RI
Screenshot: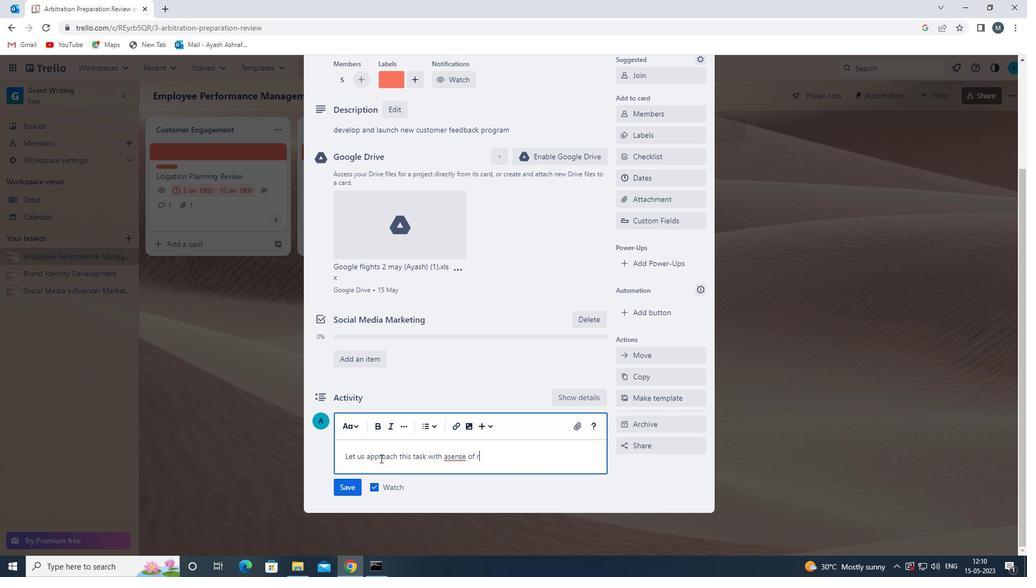 
Action: Mouse moved to (449, 459)
Screenshot: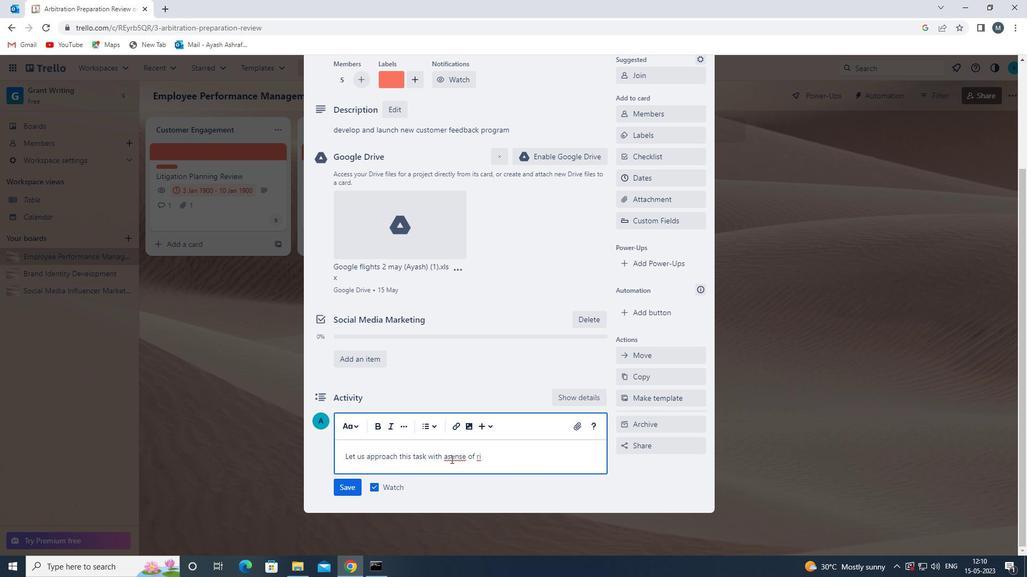 
Action: Mouse pressed left at (449, 459)
Screenshot: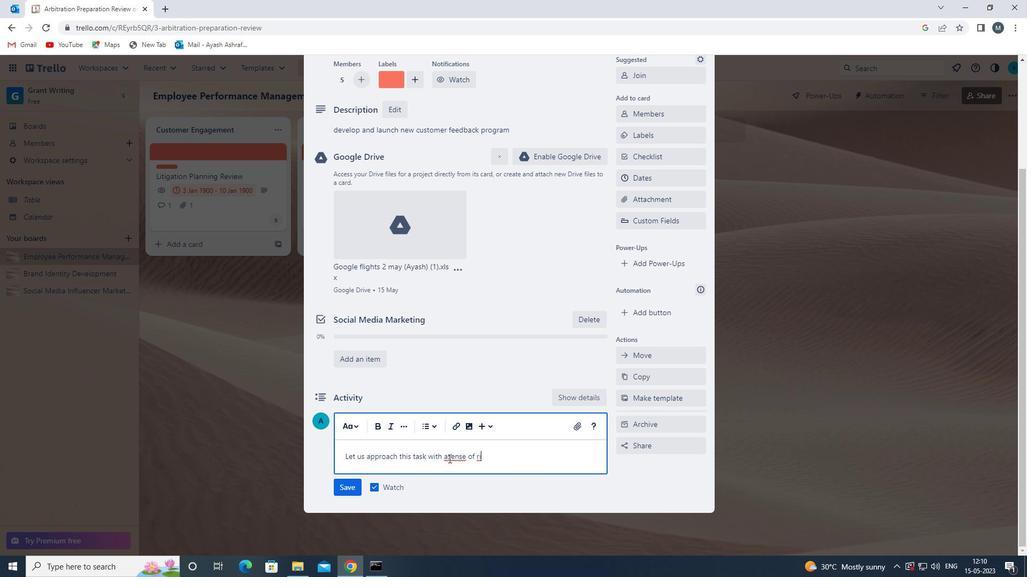 
Action: Mouse moved to (448, 459)
Screenshot: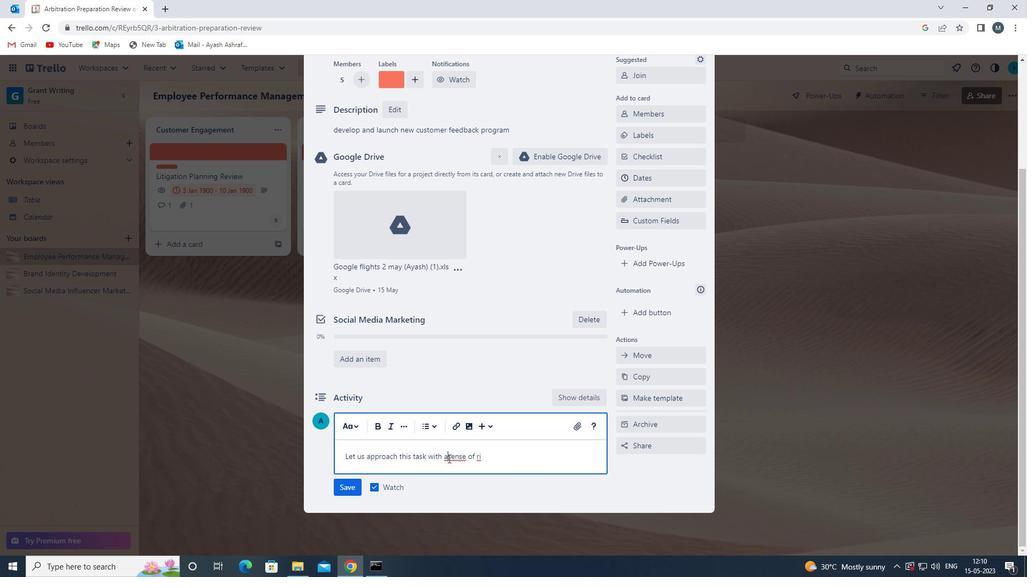 
Action: Key pressed <Key.space>
Screenshot: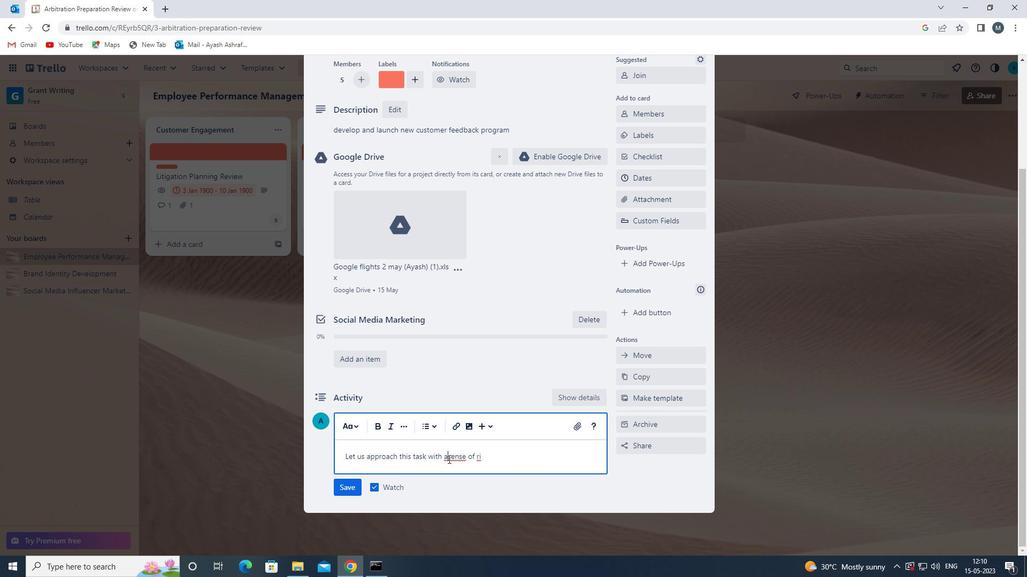 
Action: Mouse moved to (495, 459)
Screenshot: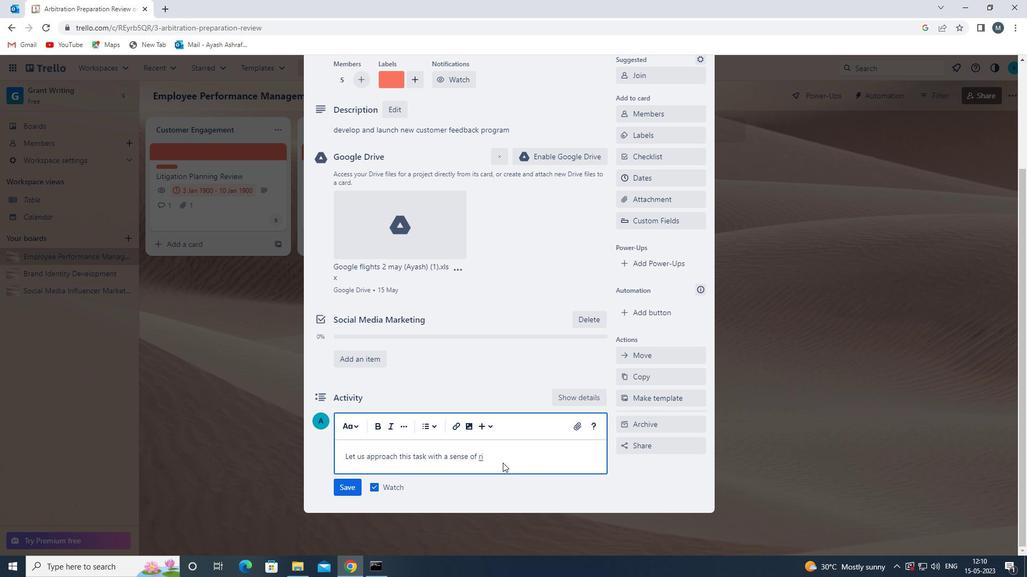 
Action: Mouse pressed left at (495, 459)
Screenshot: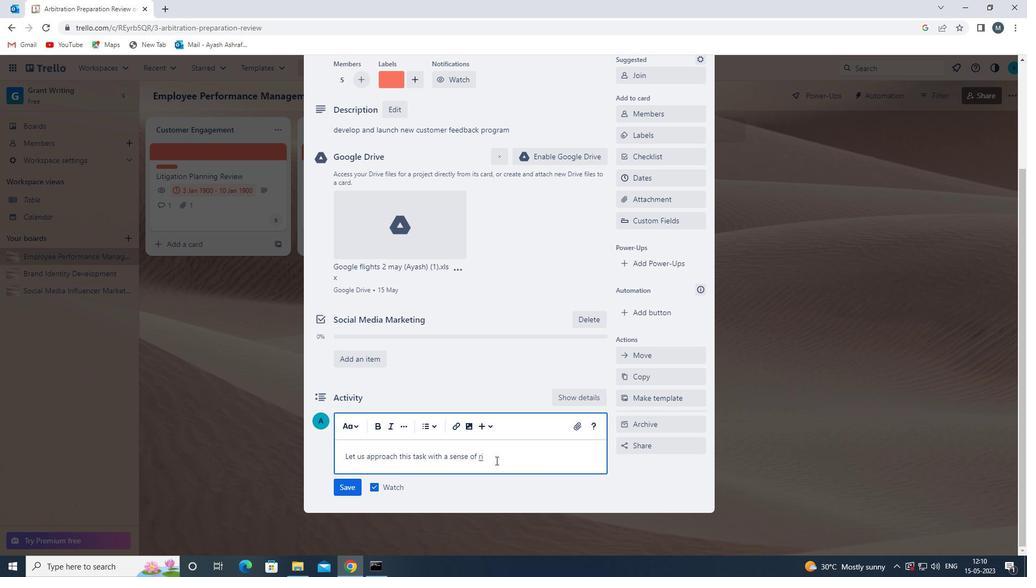 
Action: Key pressed SK-TAKING,<Key.space>RECOGNIZING<Key.space>THAT<Key.space>CALCULTED<Key.space>
Screenshot: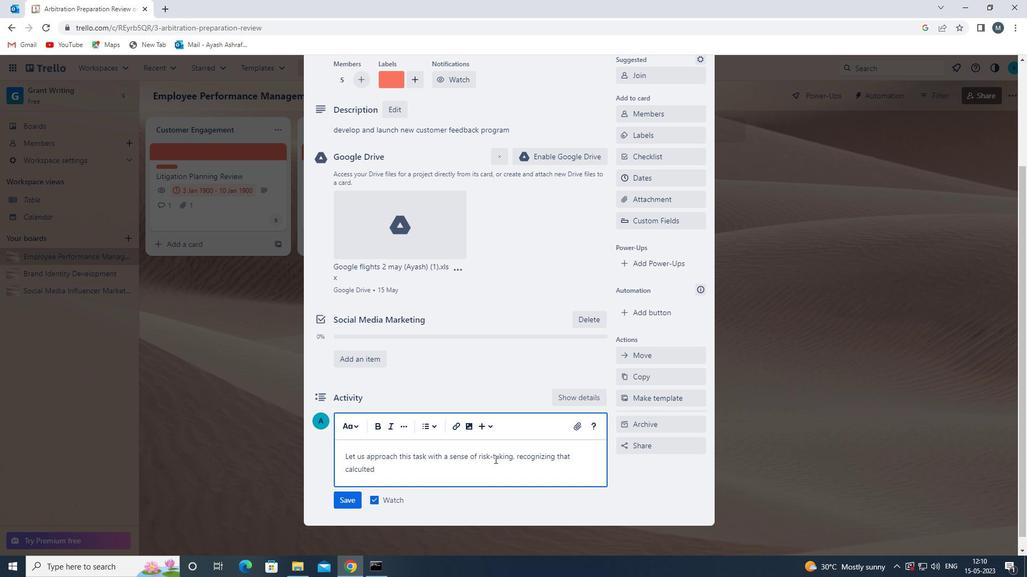 
Action: Mouse moved to (366, 470)
Screenshot: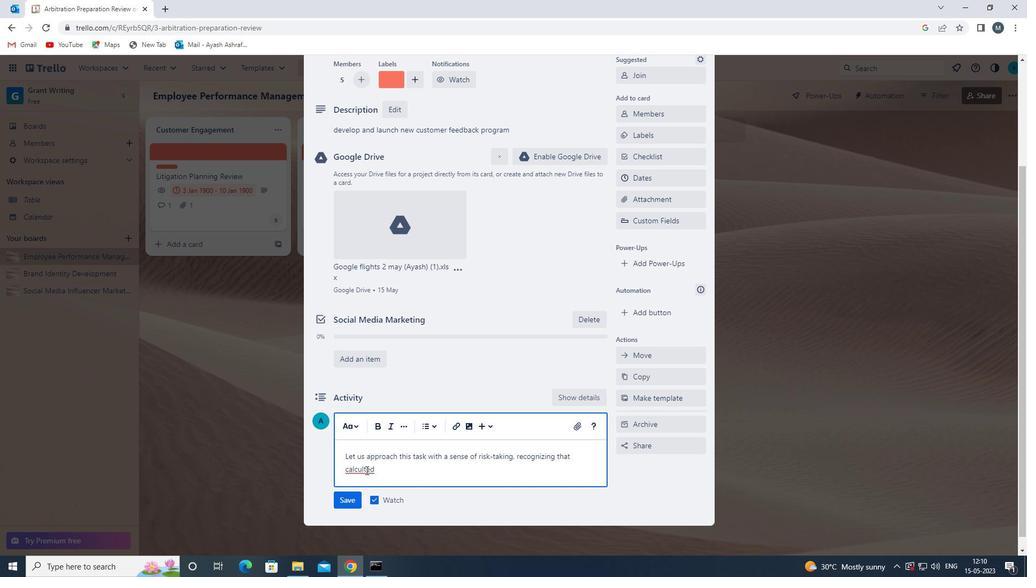 
Action: Mouse pressed left at (366, 470)
Screenshot: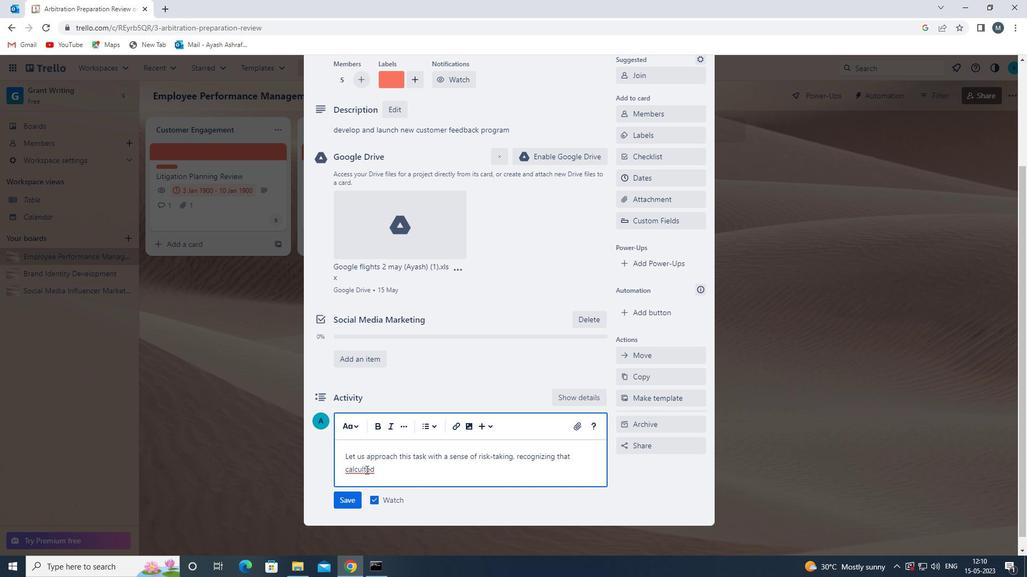 
Action: Mouse moved to (364, 470)
Screenshot: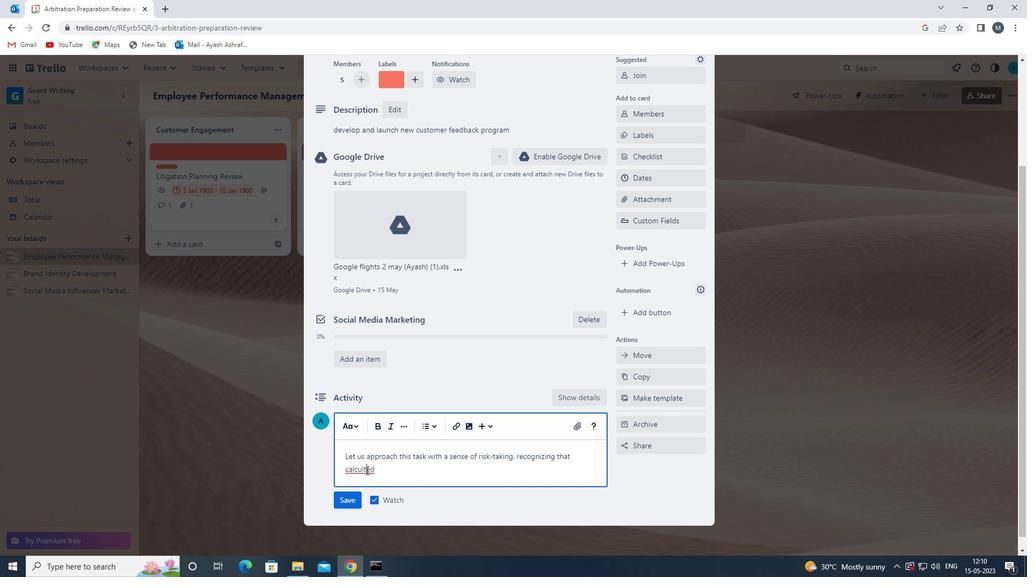 
Action: Mouse pressed left at (364, 470)
Screenshot: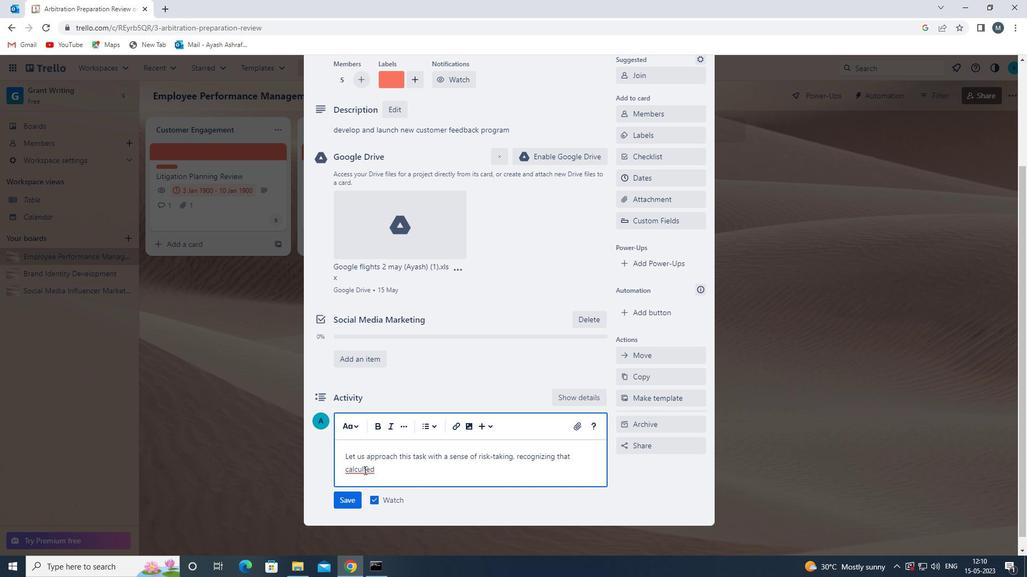 
Action: Mouse moved to (368, 473)
Screenshot: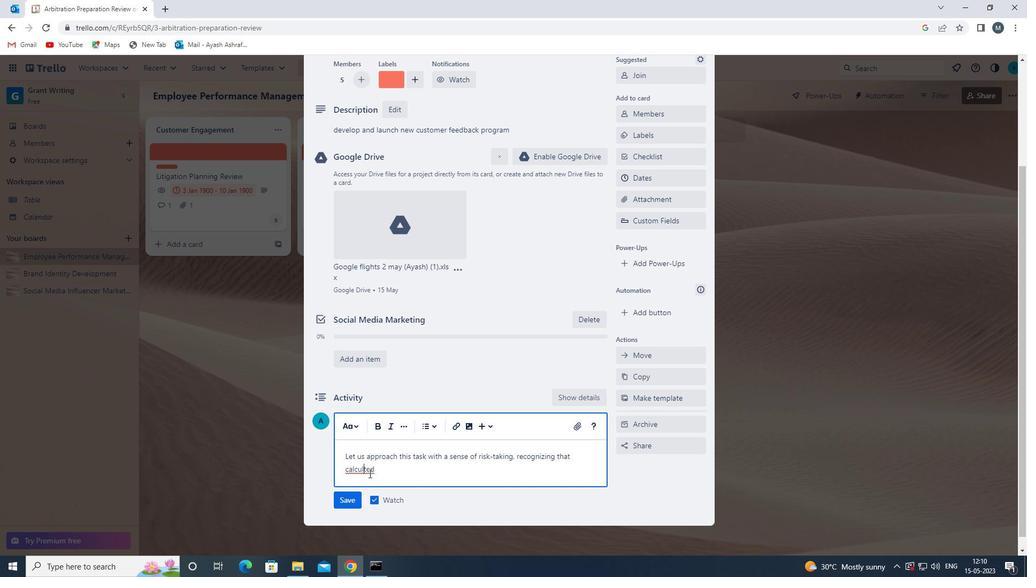 
Action: Key pressed A
Screenshot: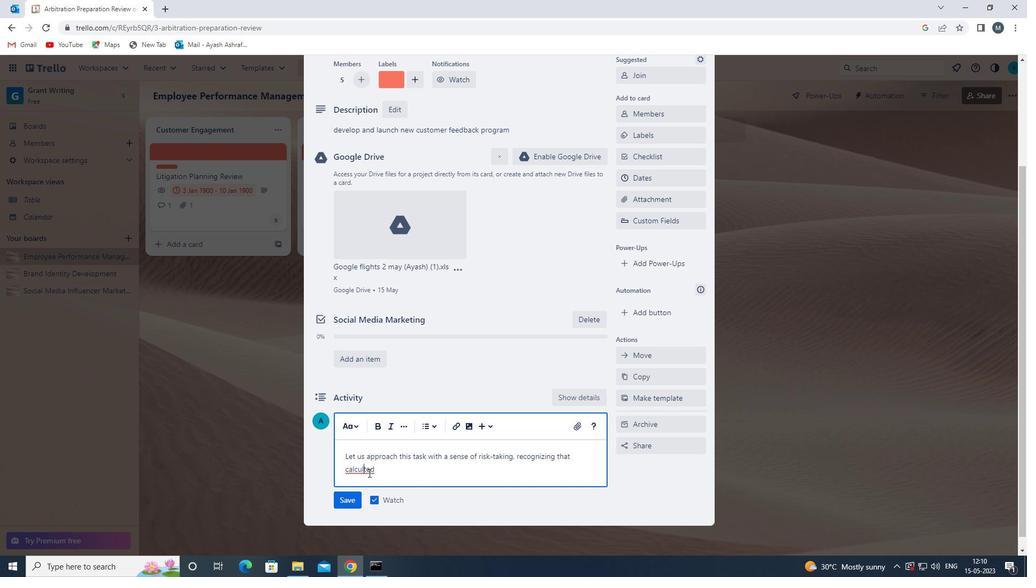 
Action: Mouse moved to (395, 470)
Screenshot: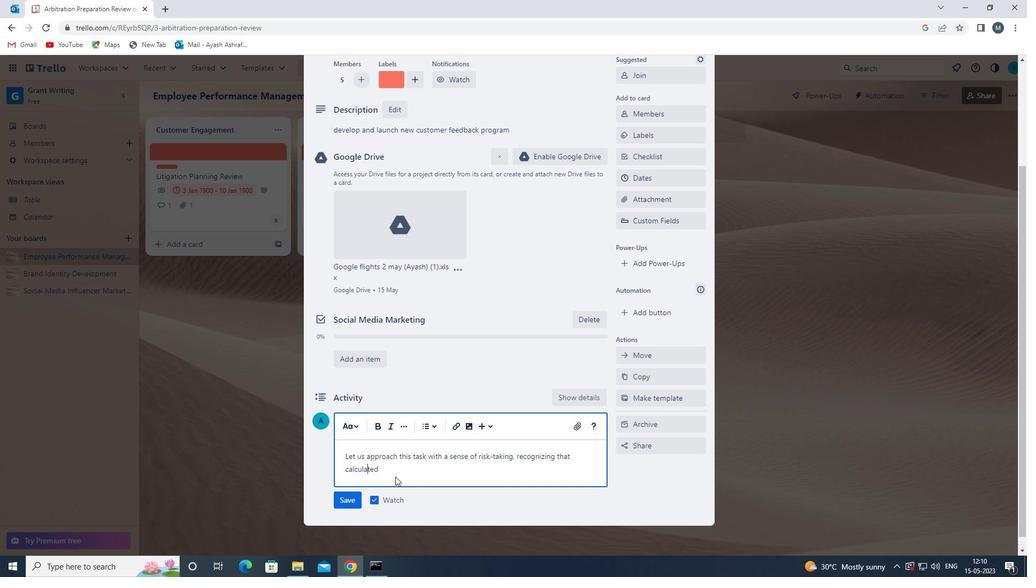 
Action: Mouse pressed left at (395, 470)
Screenshot: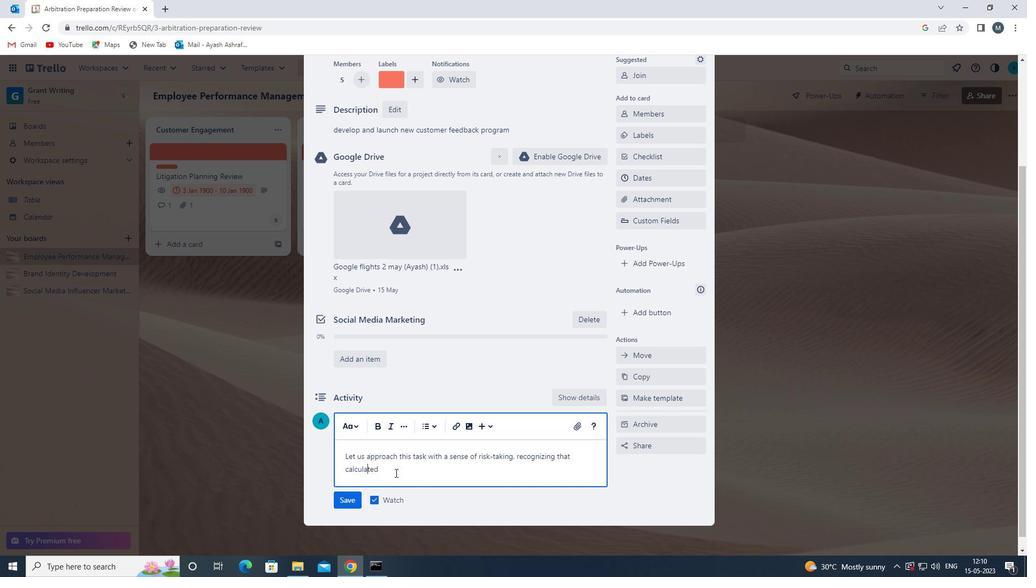 
Action: Key pressed RISKS<Key.space>CAN<Key.space>LEAD<Key.space>TO<Key.space>NEW<Key.space>OPPORTUNITIES<Key.space>AND<Key.space>GROWTH.
Screenshot: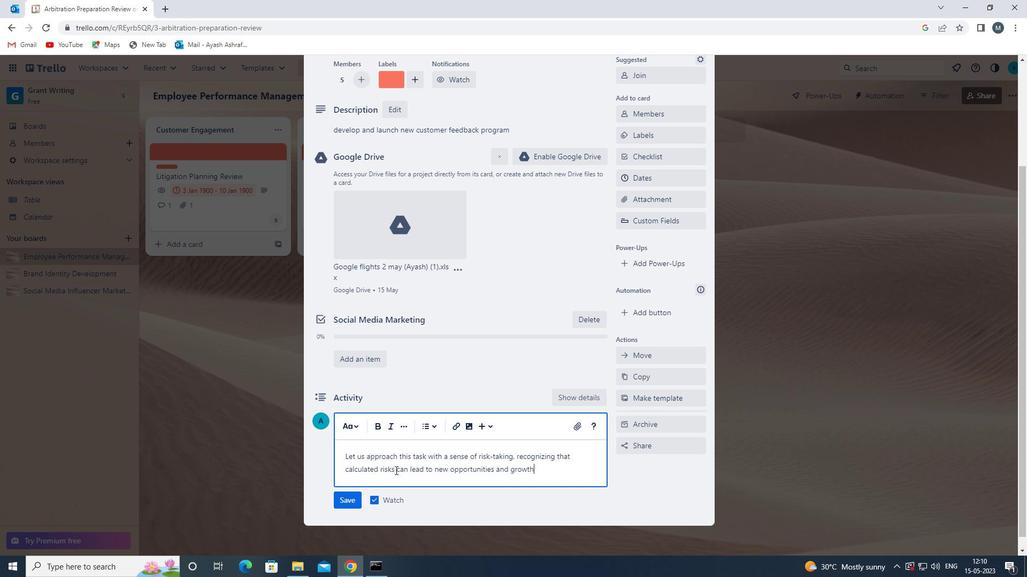 
Action: Mouse moved to (351, 505)
Screenshot: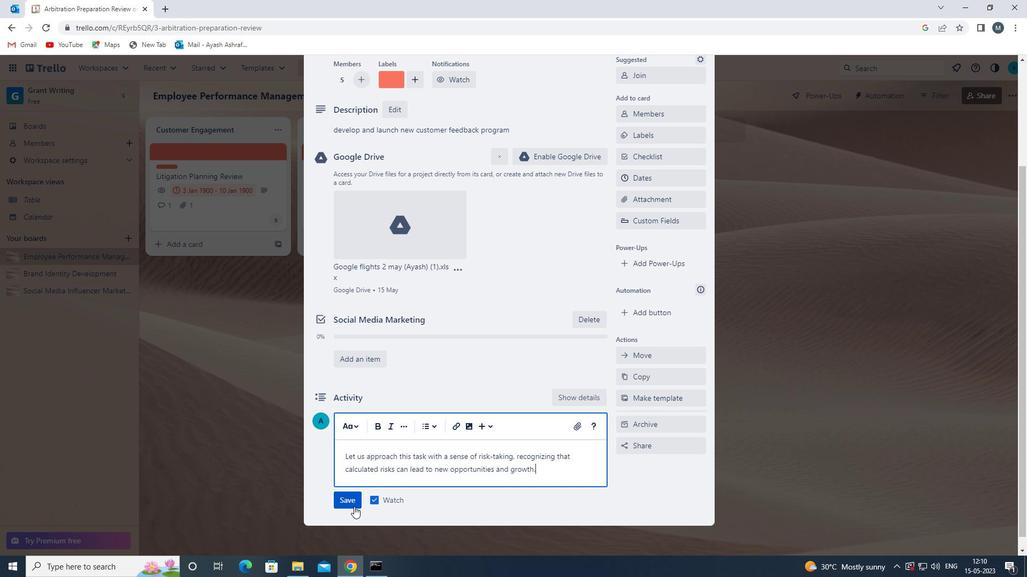 
Action: Mouse pressed left at (351, 505)
Screenshot: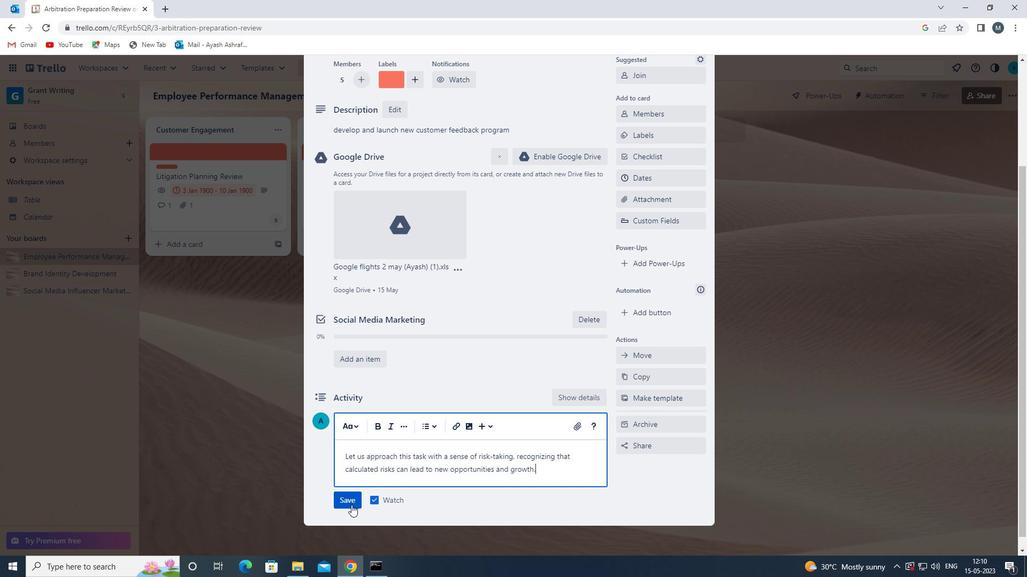 
Action: Mouse moved to (578, 348)
Screenshot: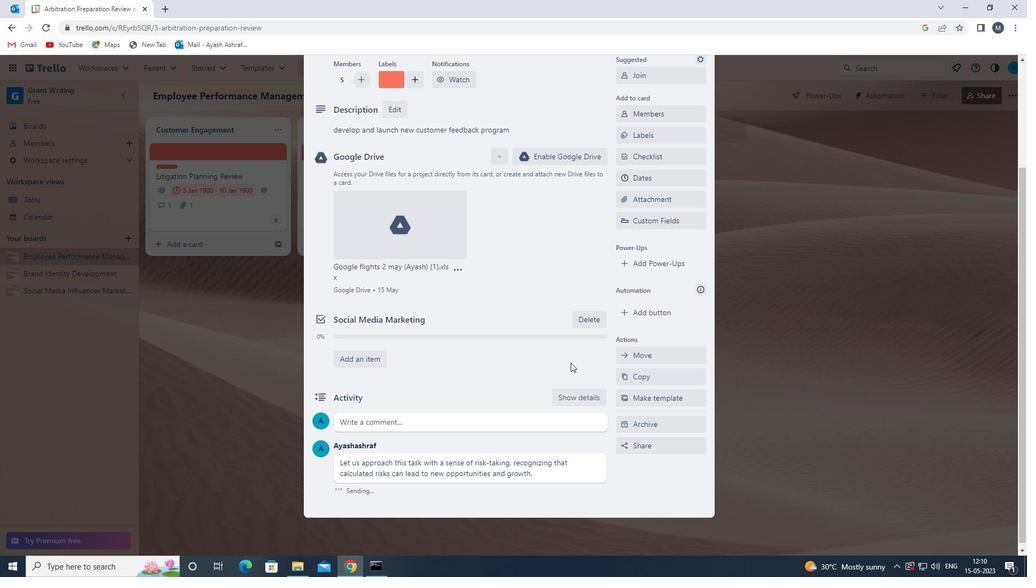 
Action: Mouse scrolled (578, 349) with delta (0, 0)
Screenshot: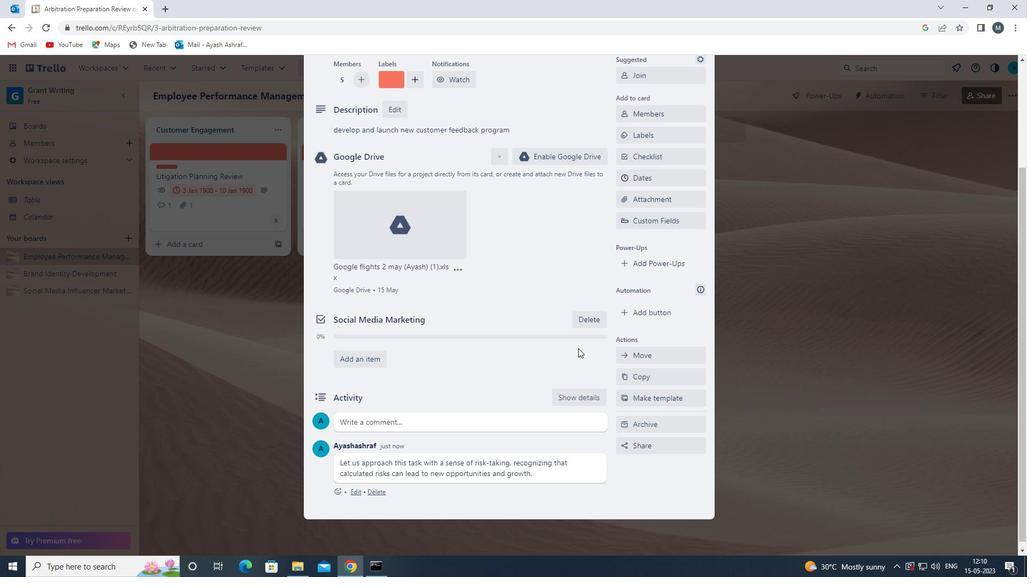 
Action: Mouse scrolled (578, 349) with delta (0, 0)
Screenshot: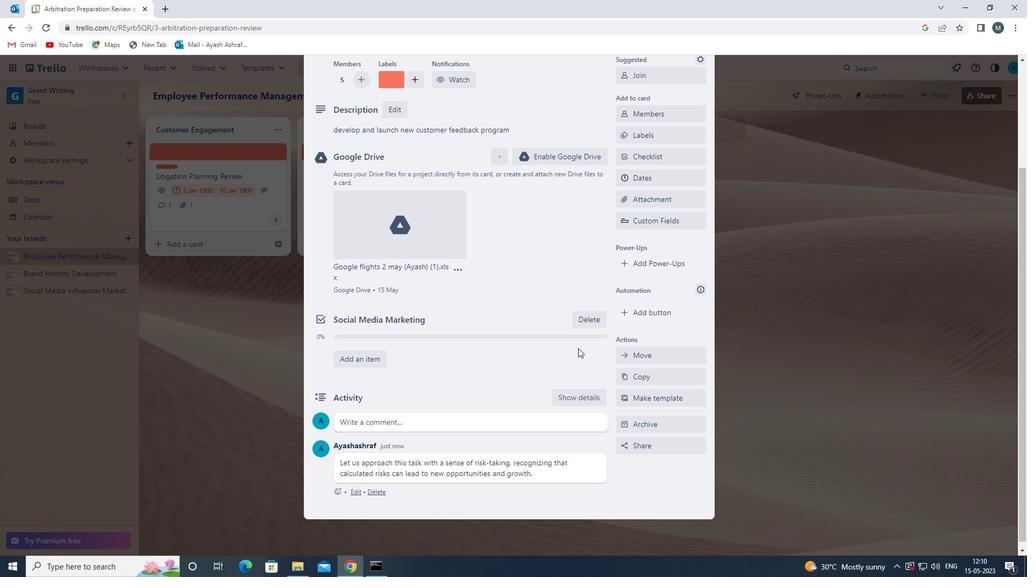 
Action: Mouse scrolled (578, 349) with delta (0, 0)
Screenshot: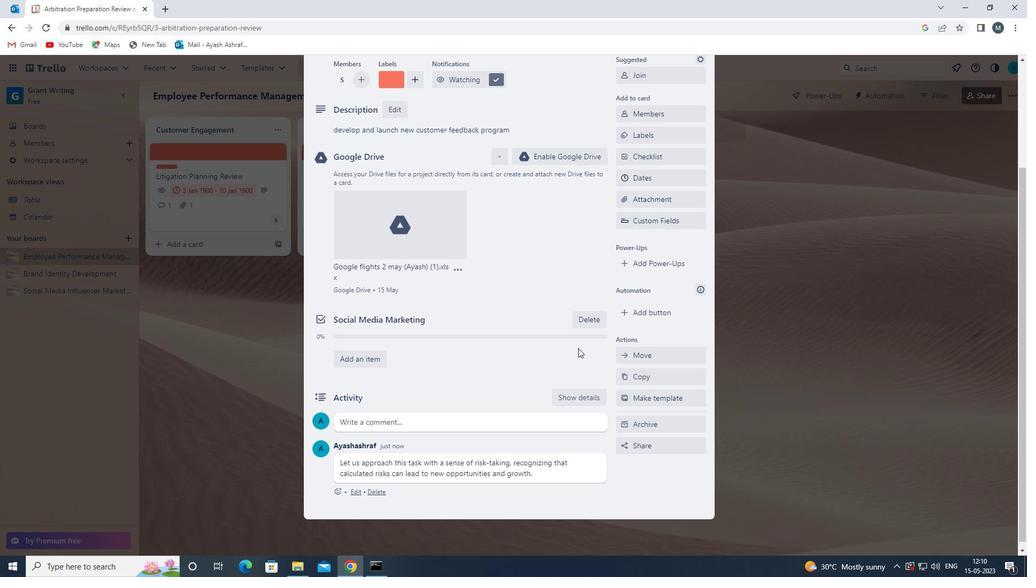 
Action: Mouse moved to (632, 318)
Screenshot: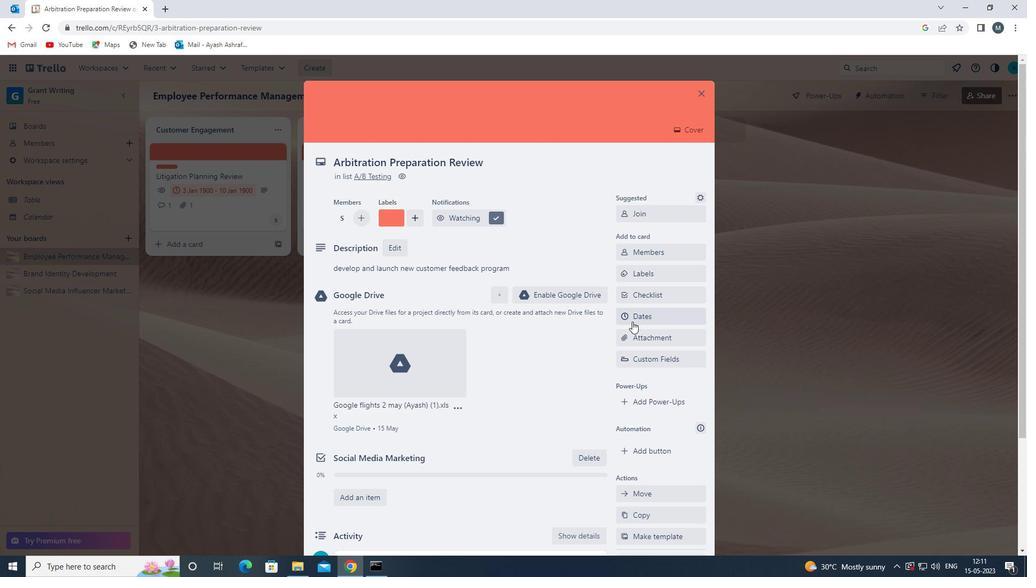
Action: Mouse pressed left at (632, 318)
Screenshot: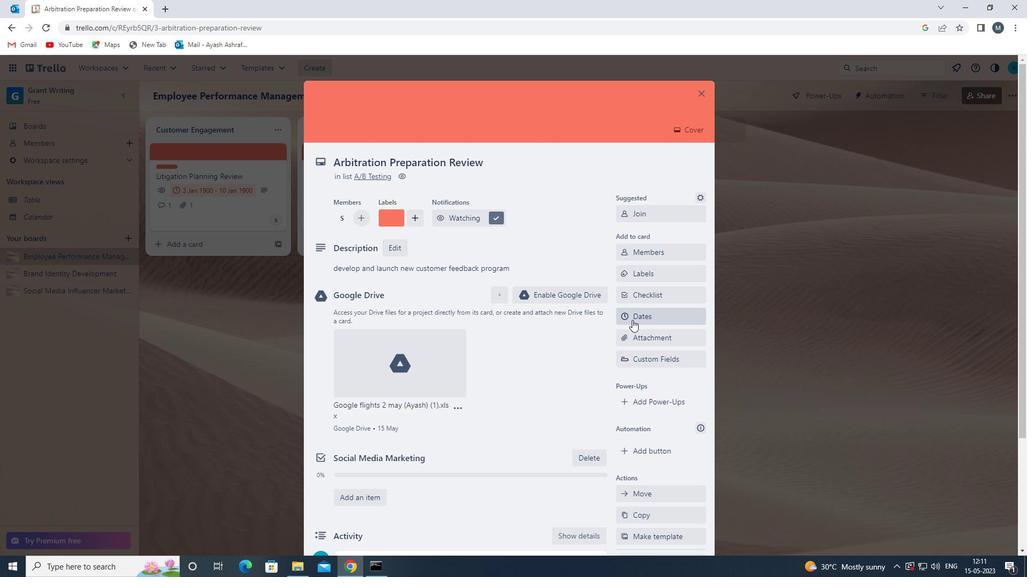 
Action: Mouse moved to (624, 289)
Screenshot: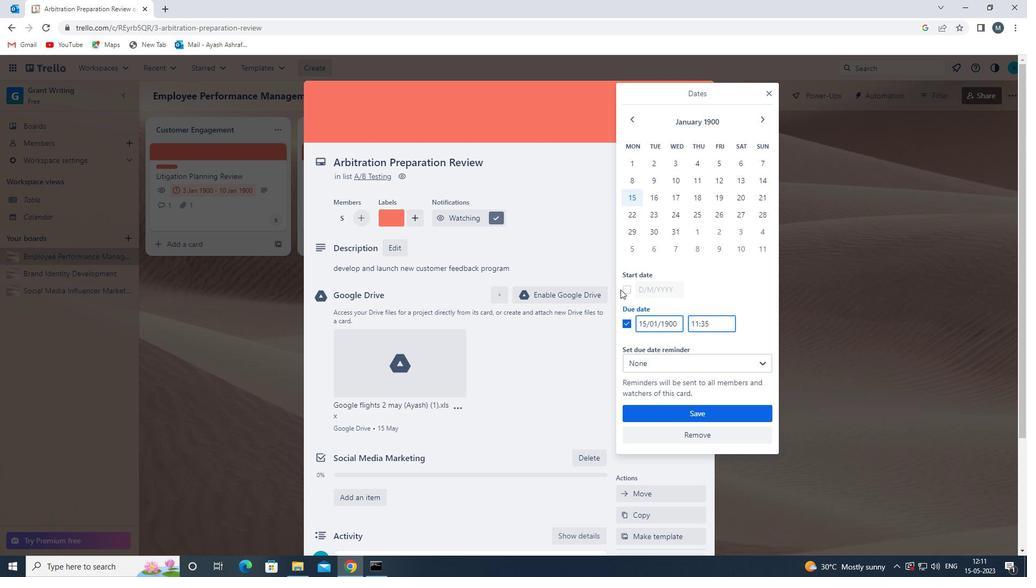 
Action: Mouse pressed left at (624, 289)
Screenshot: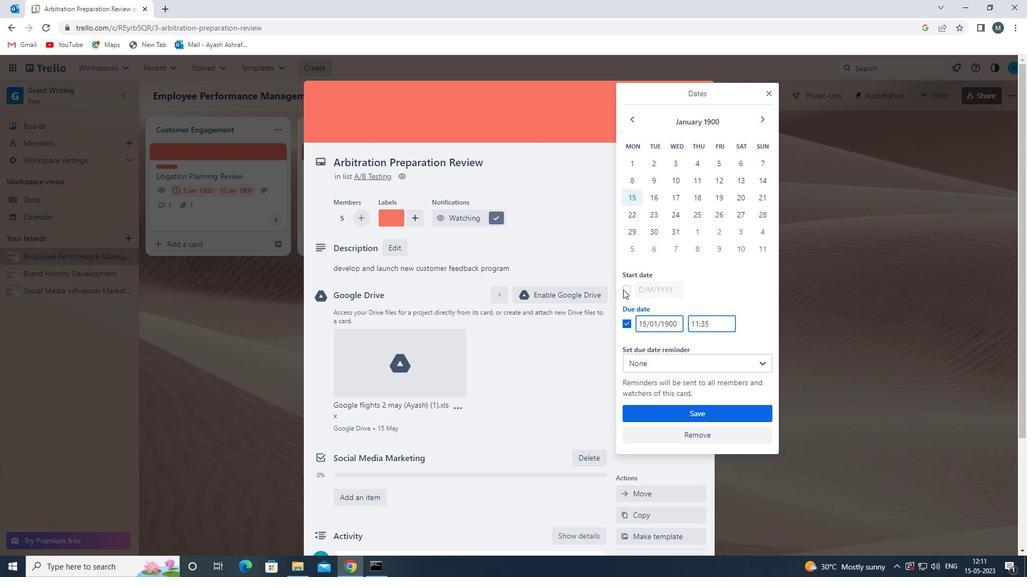
Action: Mouse moved to (644, 287)
Screenshot: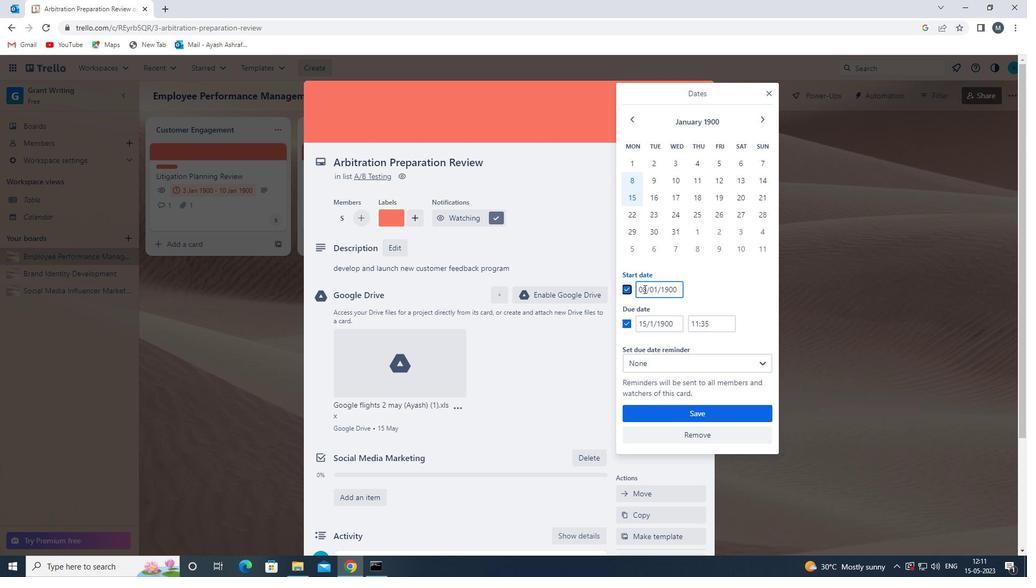 
Action: Mouse pressed left at (644, 287)
Screenshot: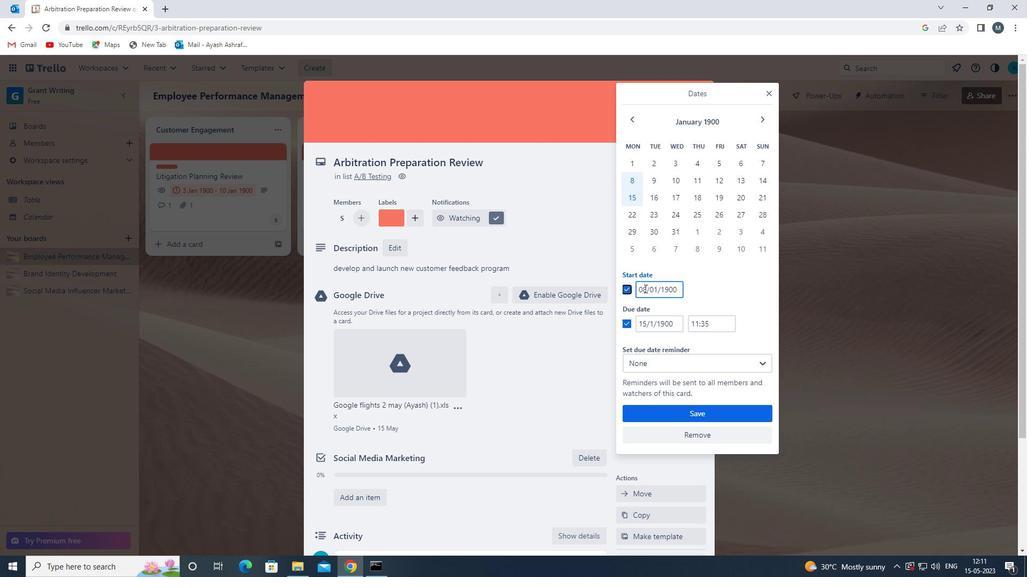 
Action: Mouse moved to (642, 291)
Screenshot: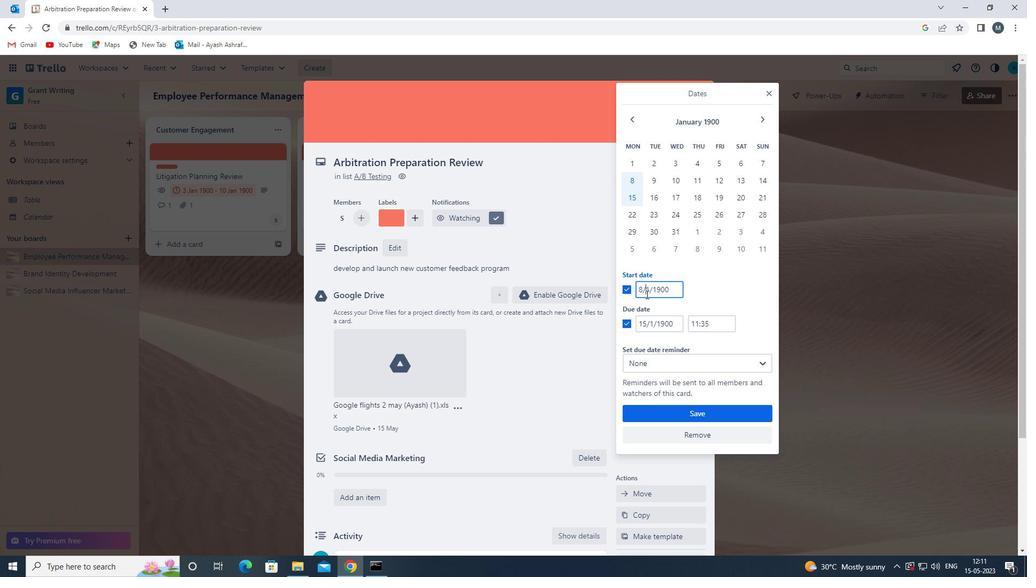 
Action: Mouse pressed left at (642, 291)
Screenshot: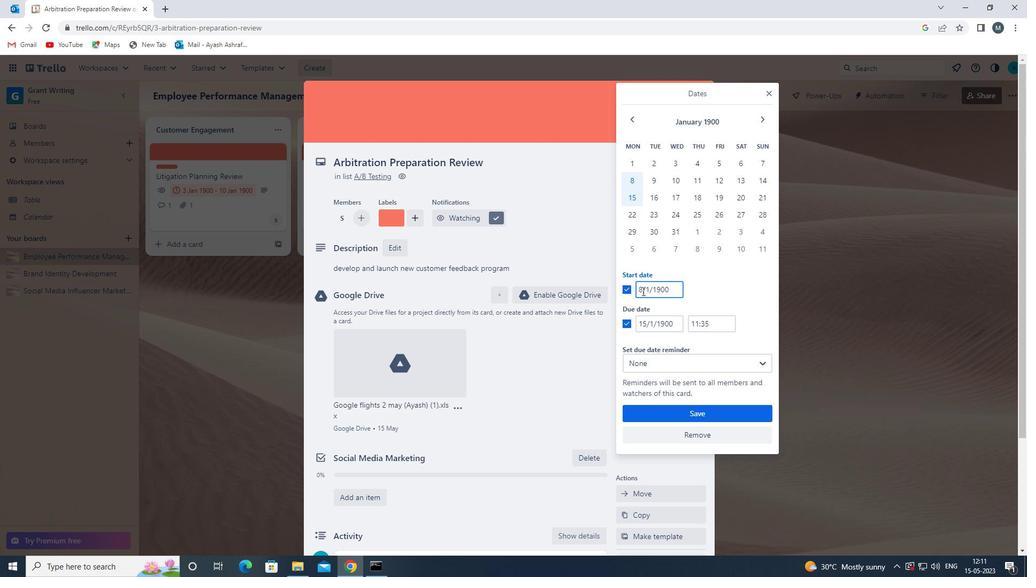 
Action: Mouse moved to (644, 303)
Screenshot: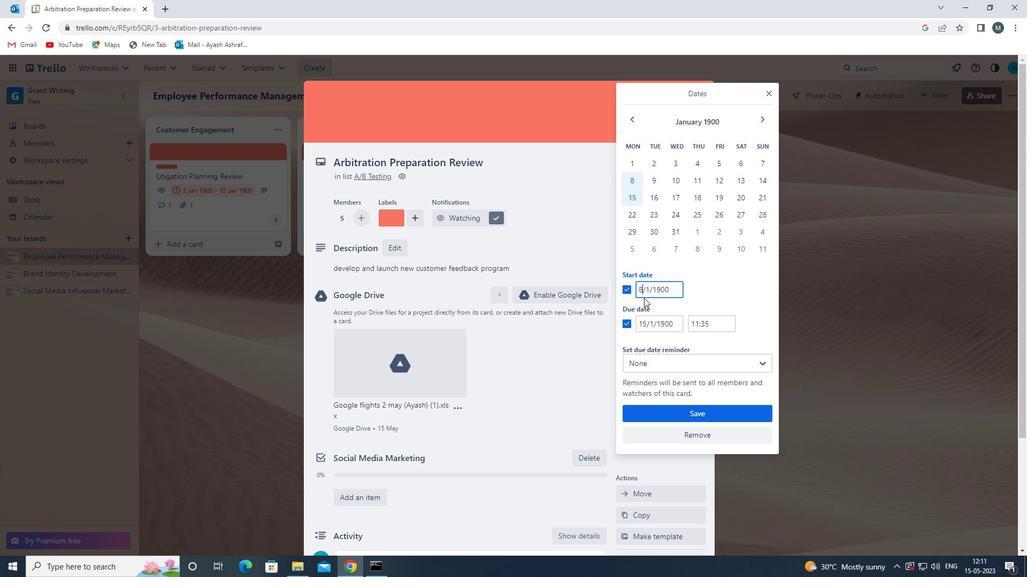 
Action: Key pressed <Key.backspace>09
Screenshot: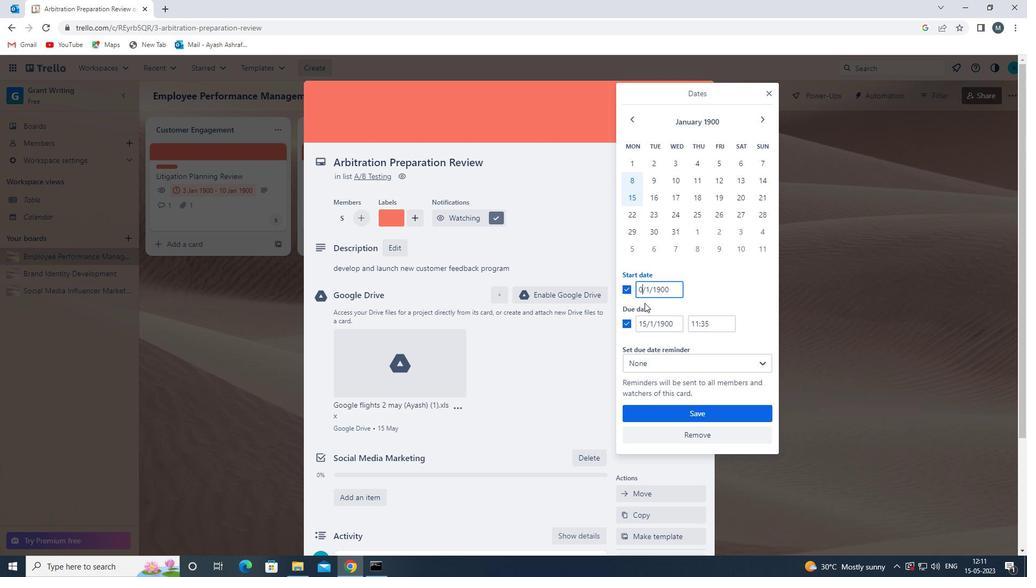 
Action: Mouse moved to (652, 290)
Screenshot: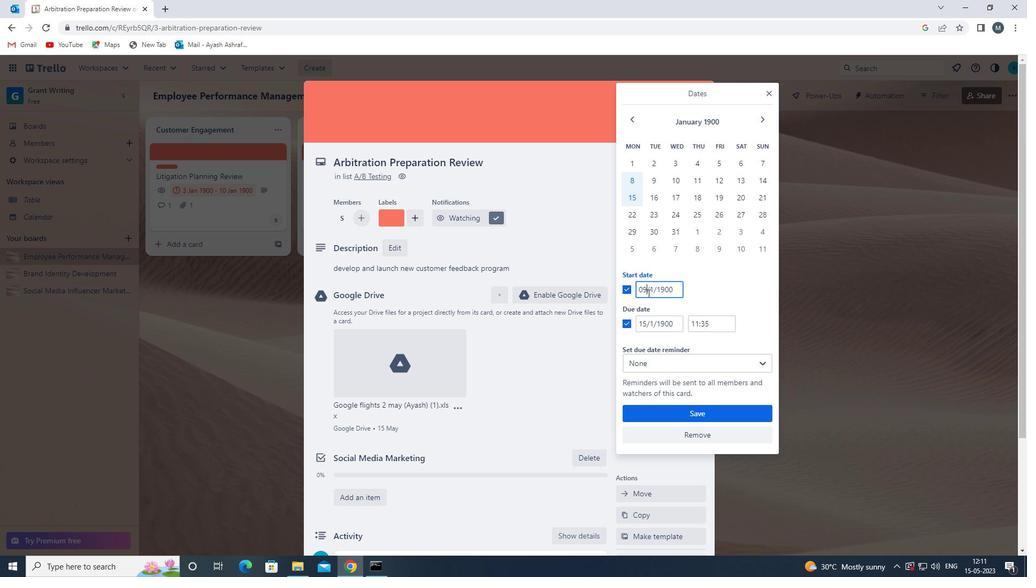 
Action: Mouse pressed left at (652, 290)
Screenshot: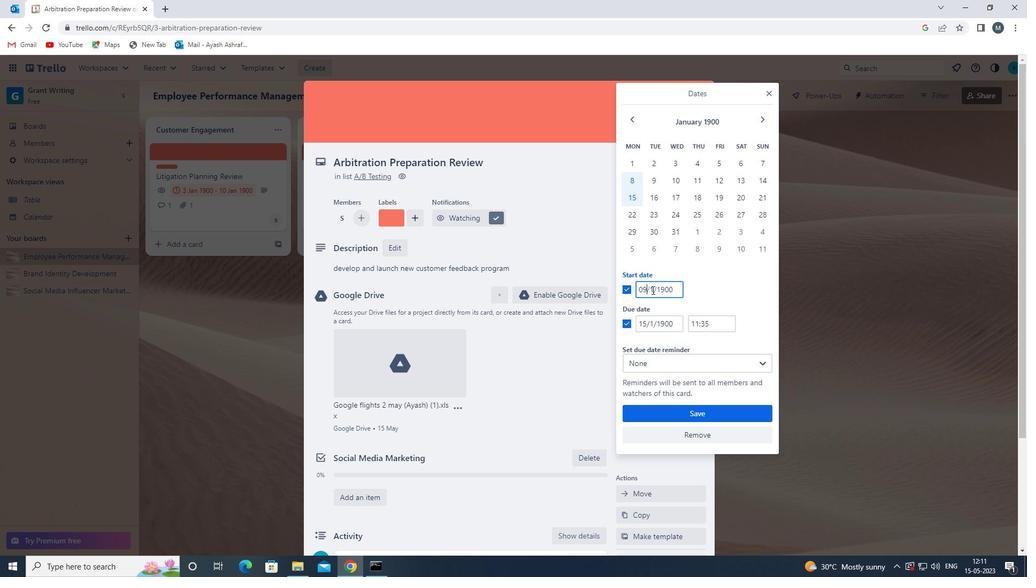
Action: Mouse moved to (651, 291)
Screenshot: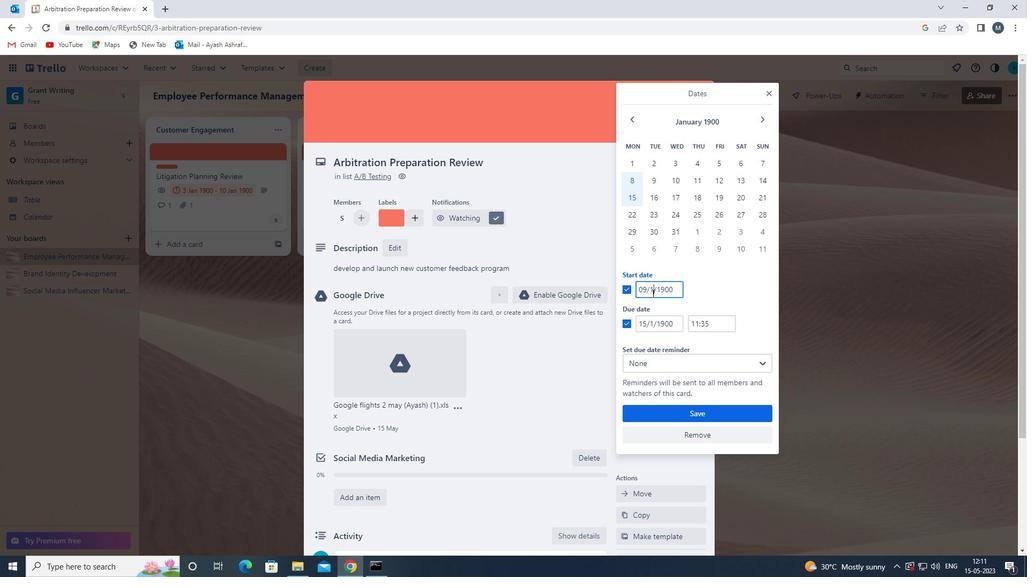 
Action: Mouse pressed left at (651, 291)
Screenshot: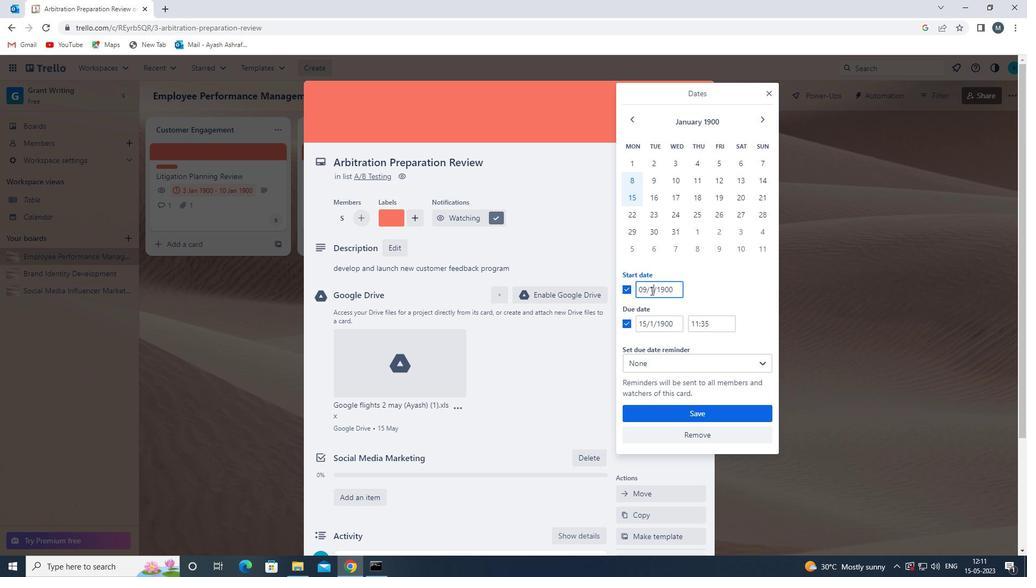 
Action: Mouse moved to (653, 291)
Screenshot: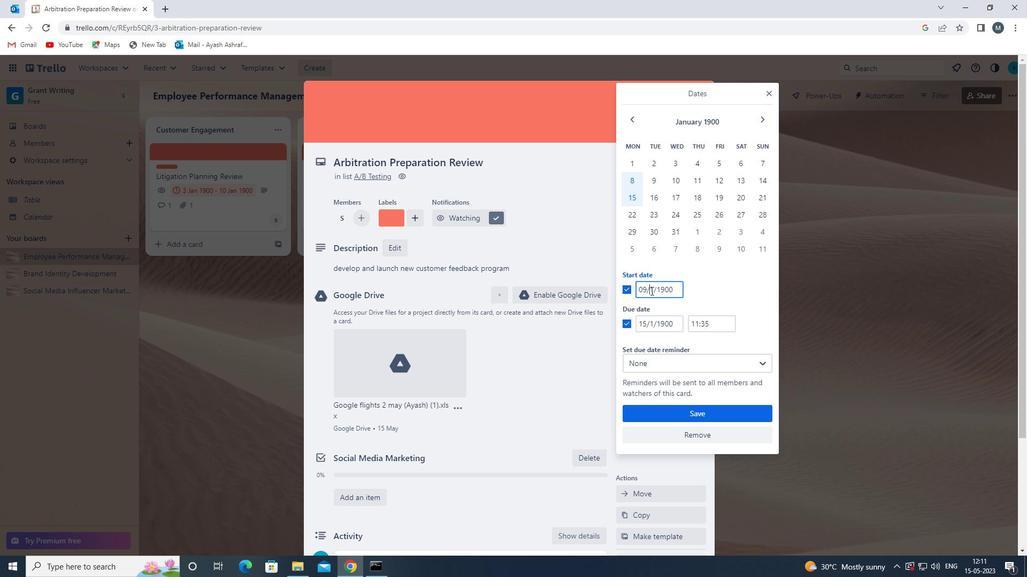 
Action: Key pressed 0
Screenshot: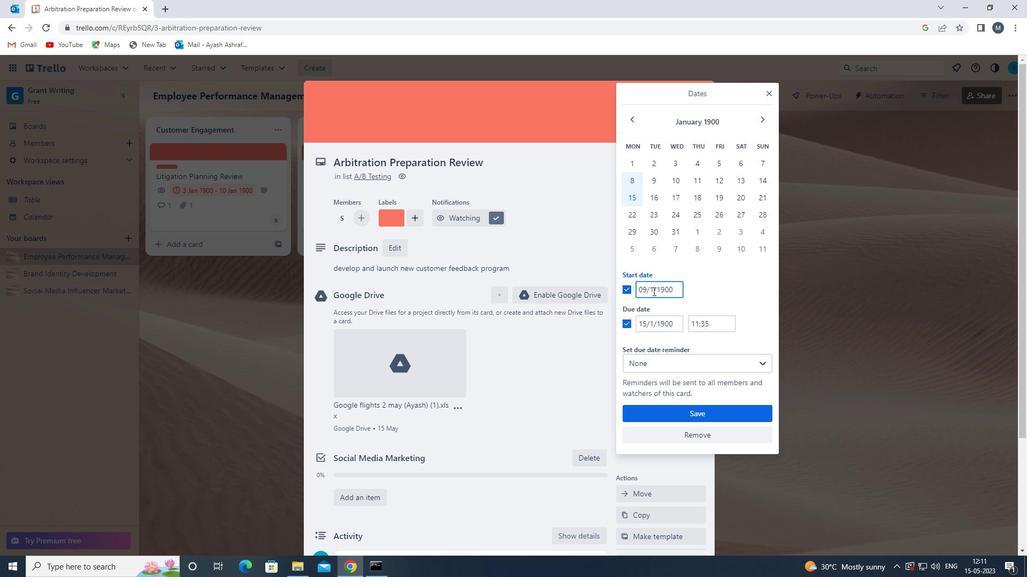
Action: Mouse moved to (645, 324)
Screenshot: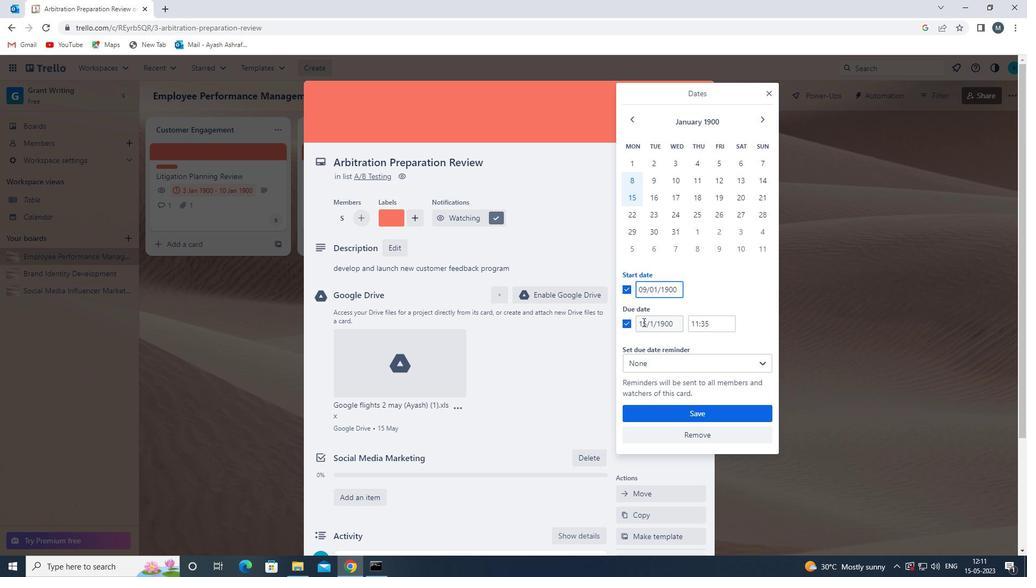 
Action: Mouse pressed left at (645, 324)
Screenshot: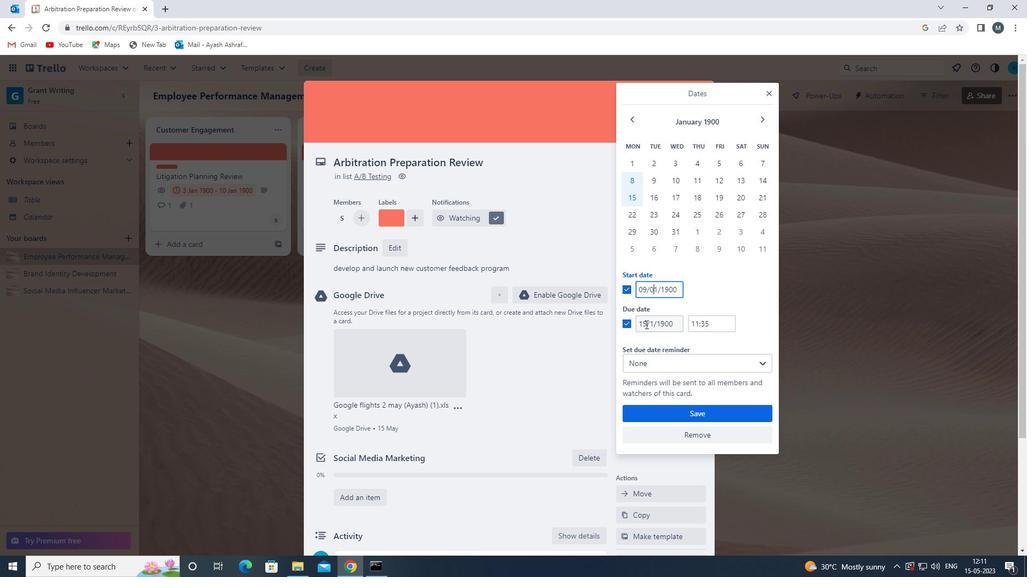 
Action: Mouse moved to (650, 328)
Screenshot: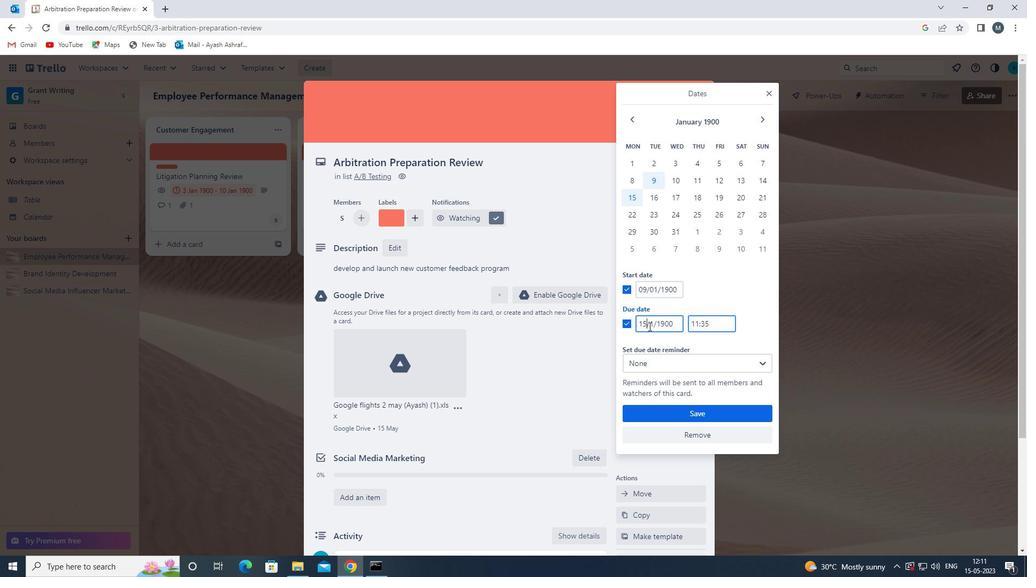 
Action: Key pressed <Key.backspace>6
Screenshot: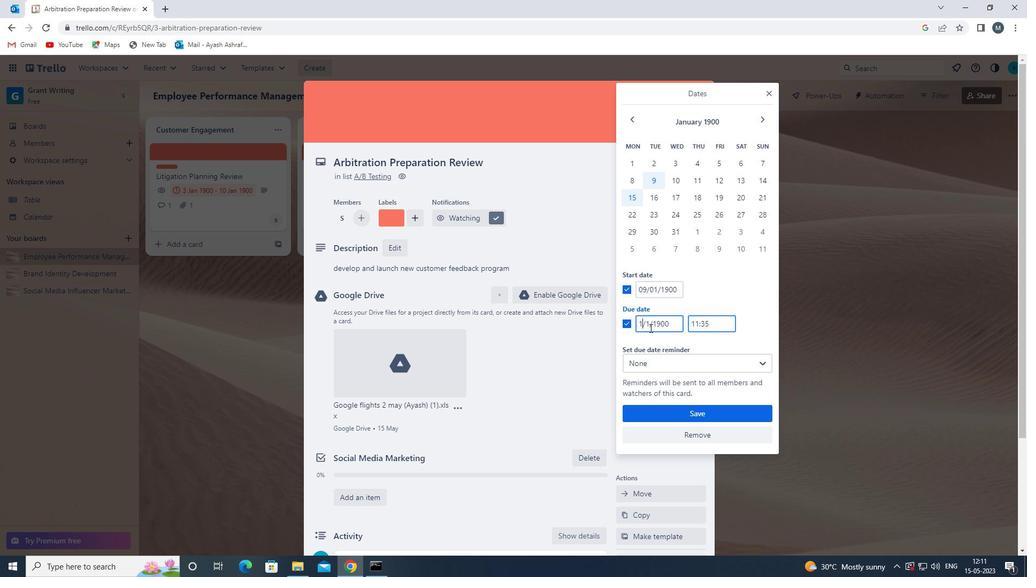 
Action: Mouse moved to (650, 325)
Screenshot: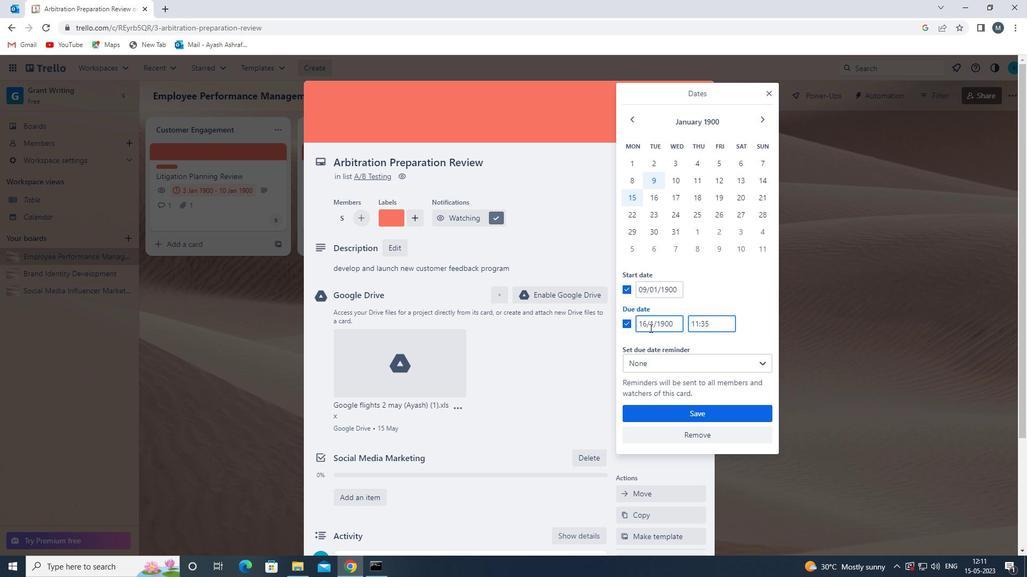 
Action: Mouse pressed left at (650, 325)
Screenshot: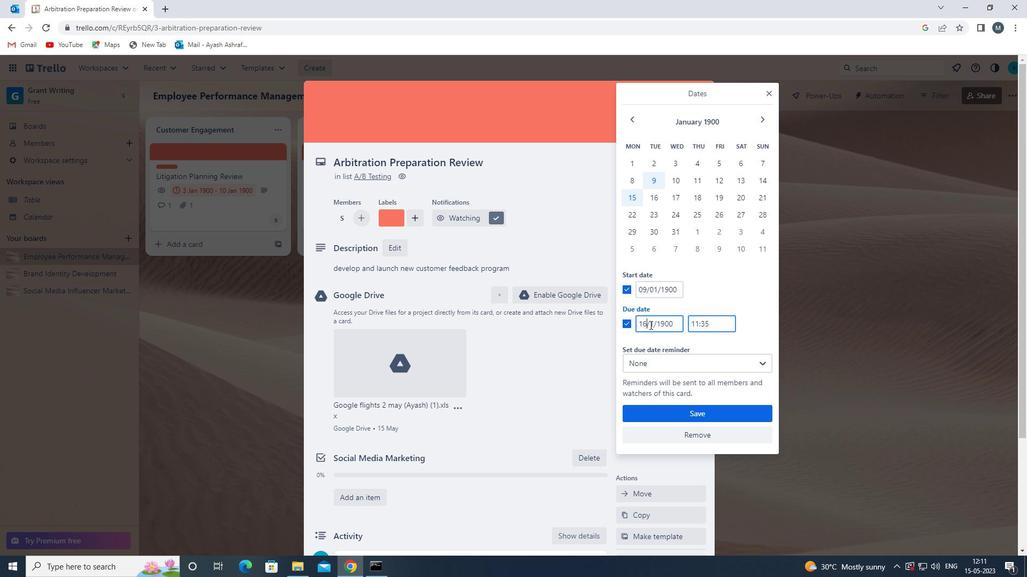 
Action: Mouse moved to (657, 332)
Screenshot: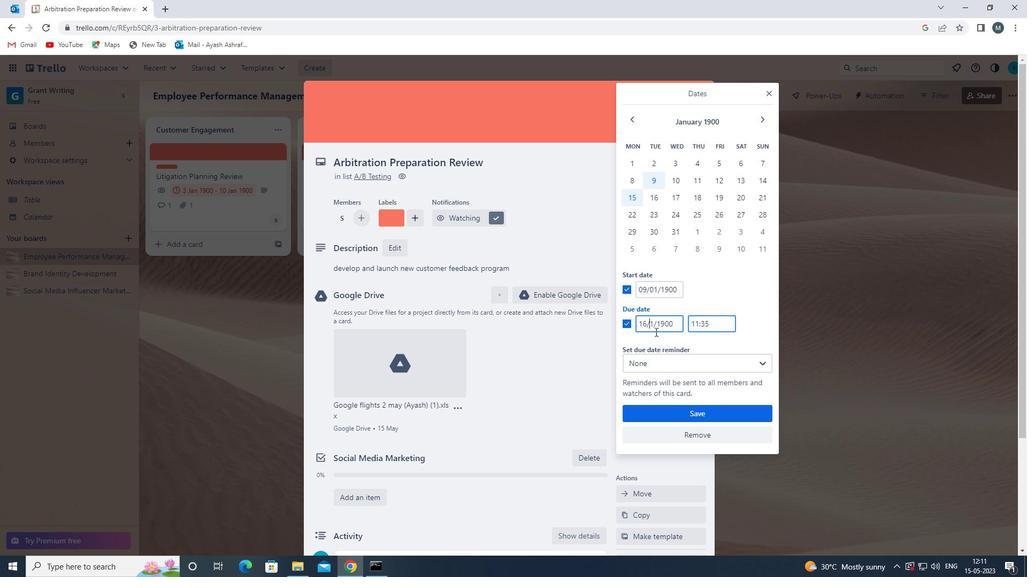 
Action: Key pressed 0
Screenshot: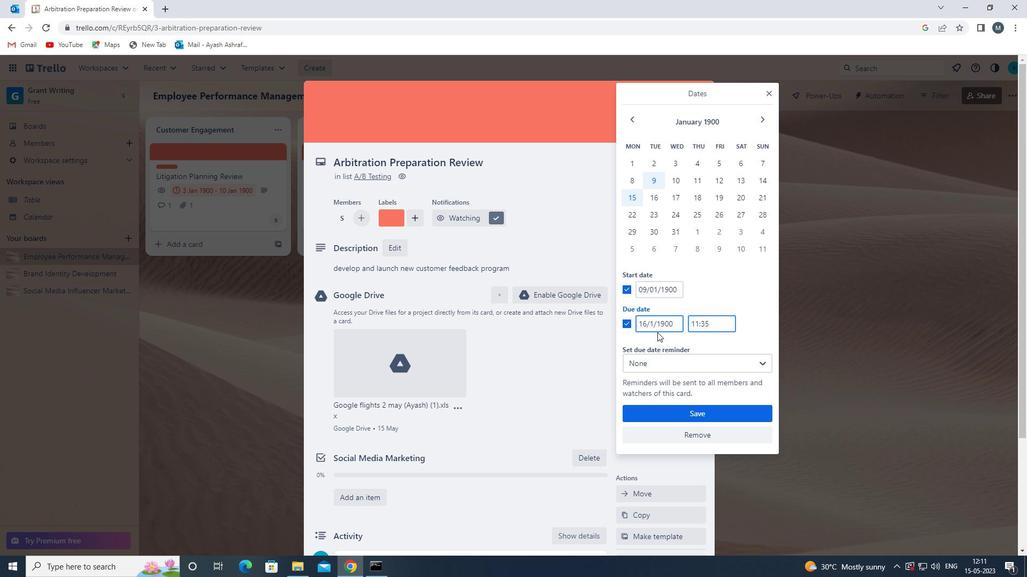 
Action: Mouse moved to (670, 416)
Screenshot: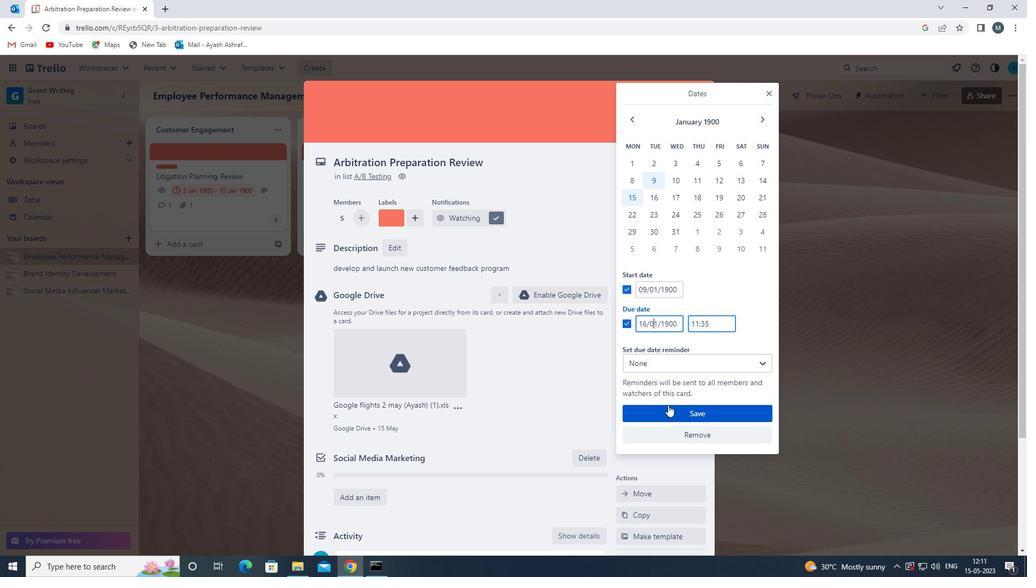 
Action: Mouse pressed left at (670, 416)
Screenshot: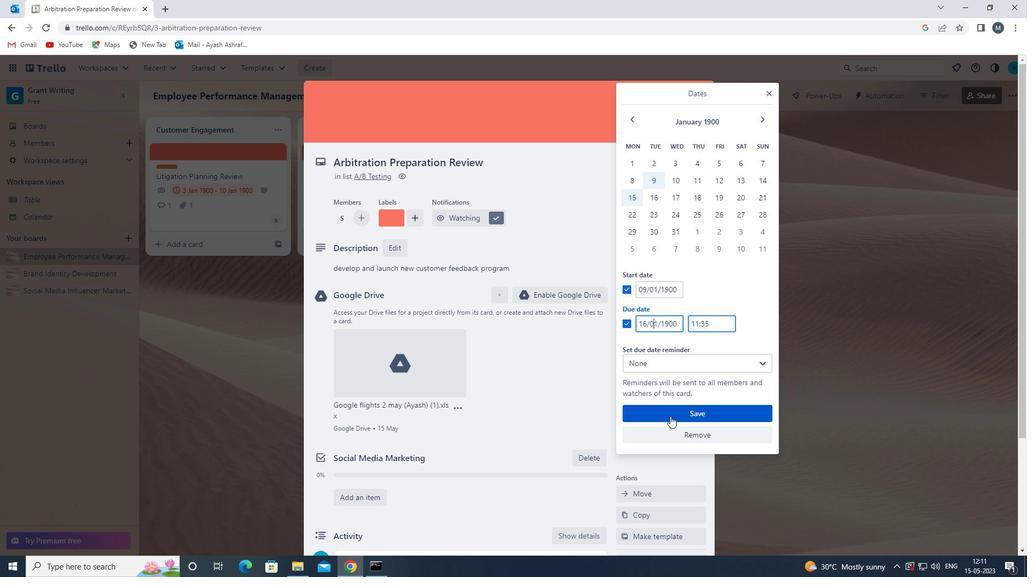 
Action: Mouse moved to (554, 437)
Screenshot: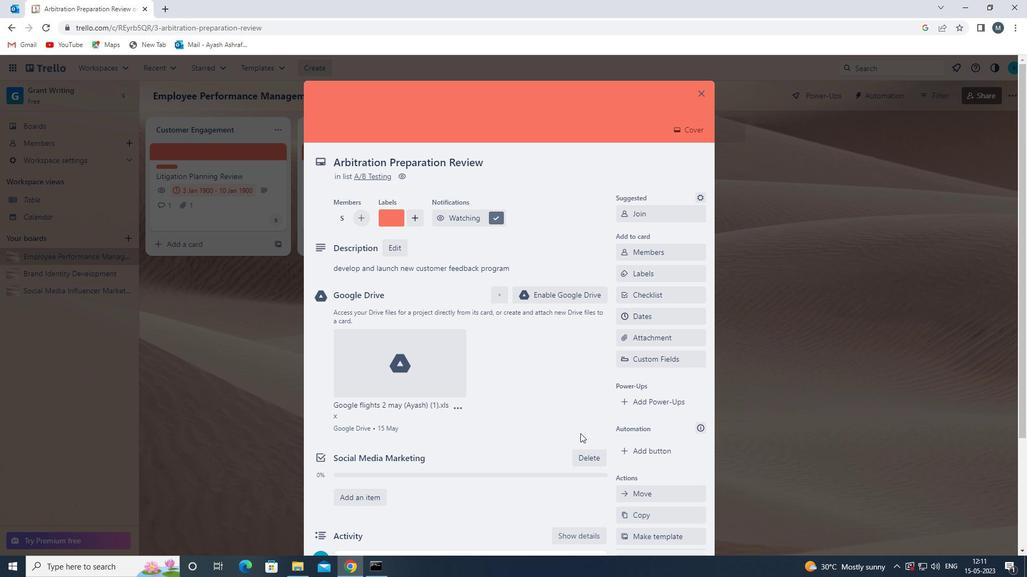 
Action: Mouse scrolled (554, 438) with delta (0, 0)
Screenshot: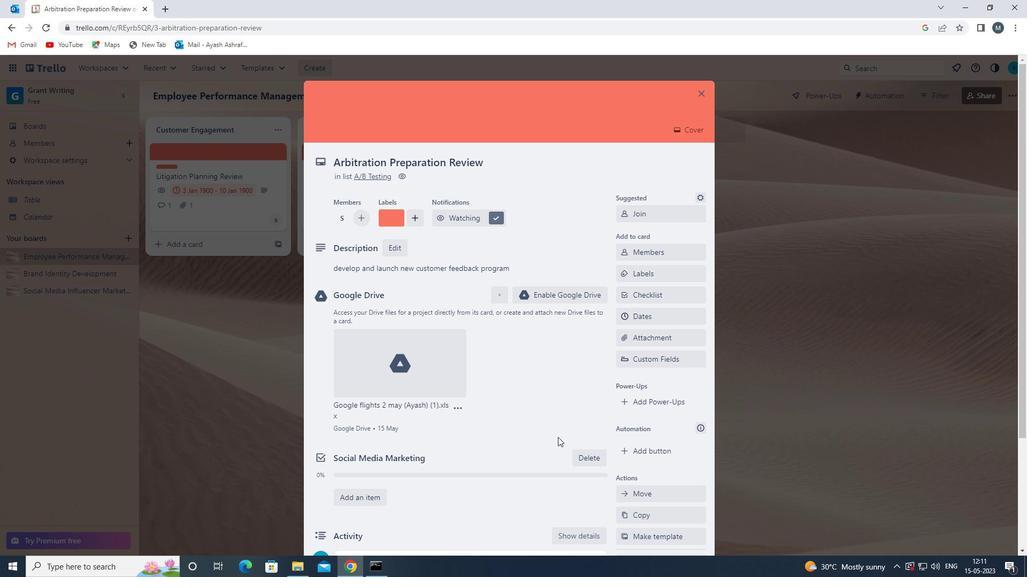 
Action: Mouse scrolled (554, 438) with delta (0, 0)
Screenshot: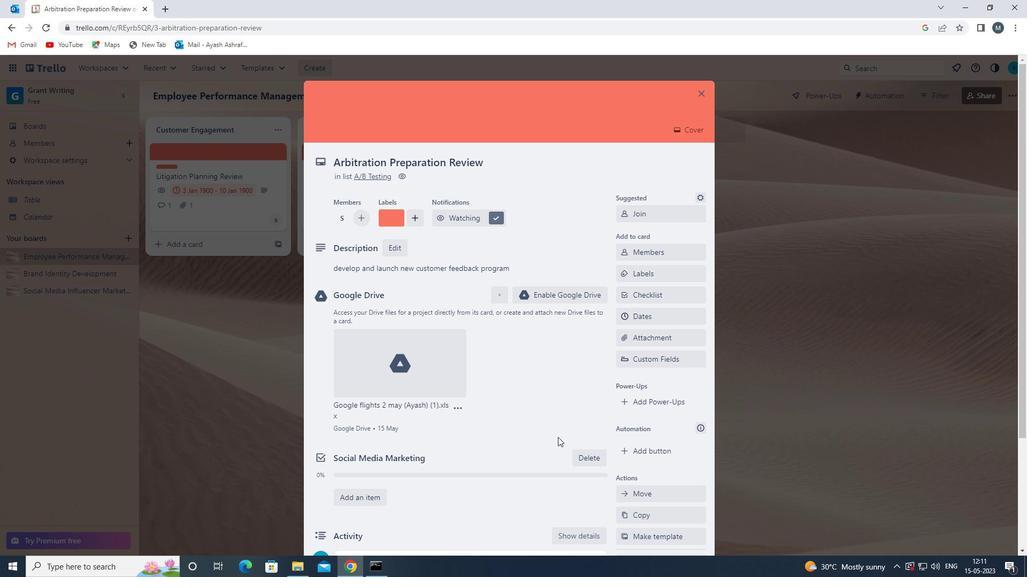 
Action: Mouse scrolled (554, 438) with delta (0, 0)
Screenshot: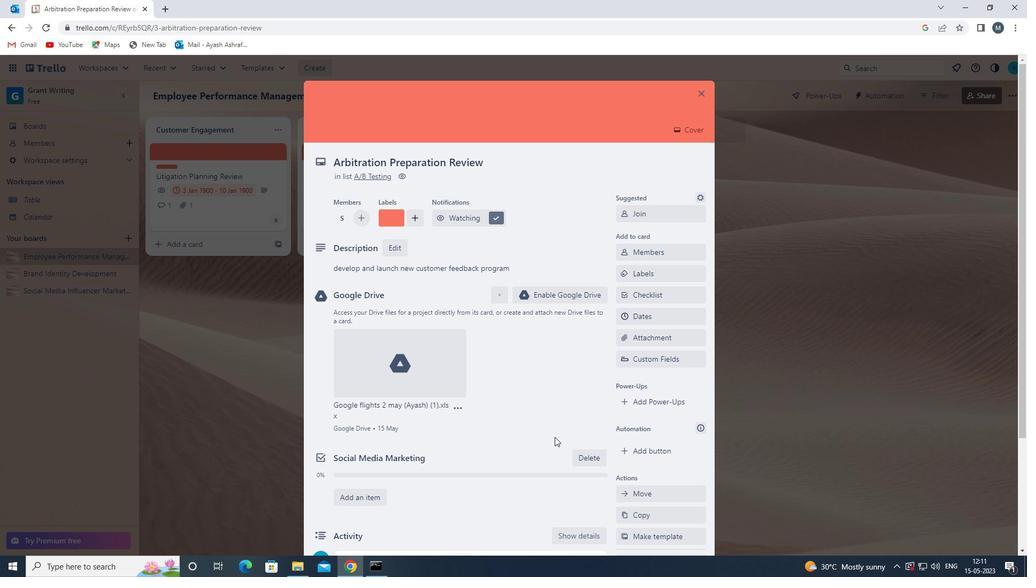 
Action: Mouse scrolled (554, 438) with delta (0, 0)
Screenshot: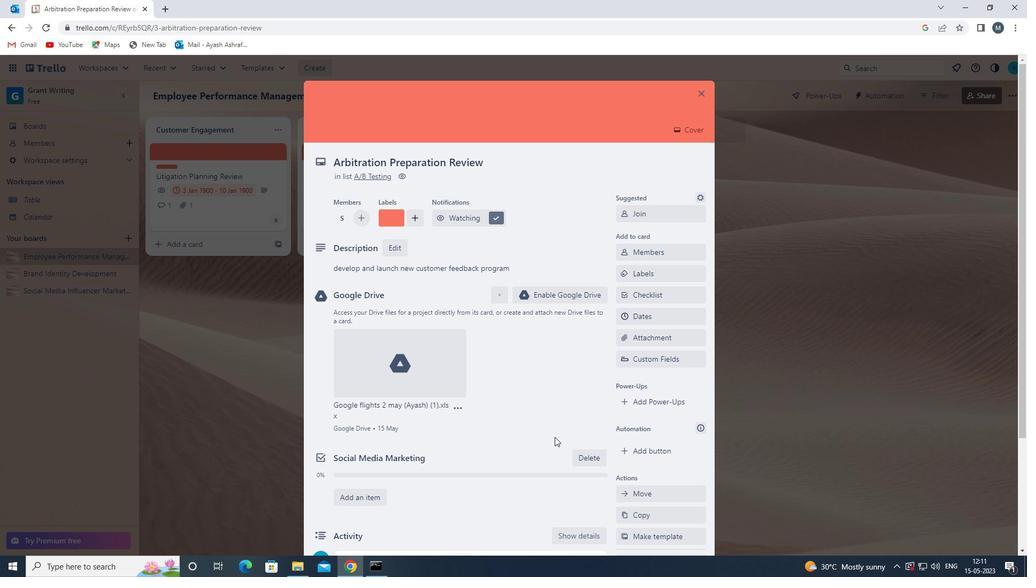
Action: Mouse scrolled (554, 438) with delta (0, 0)
Screenshot: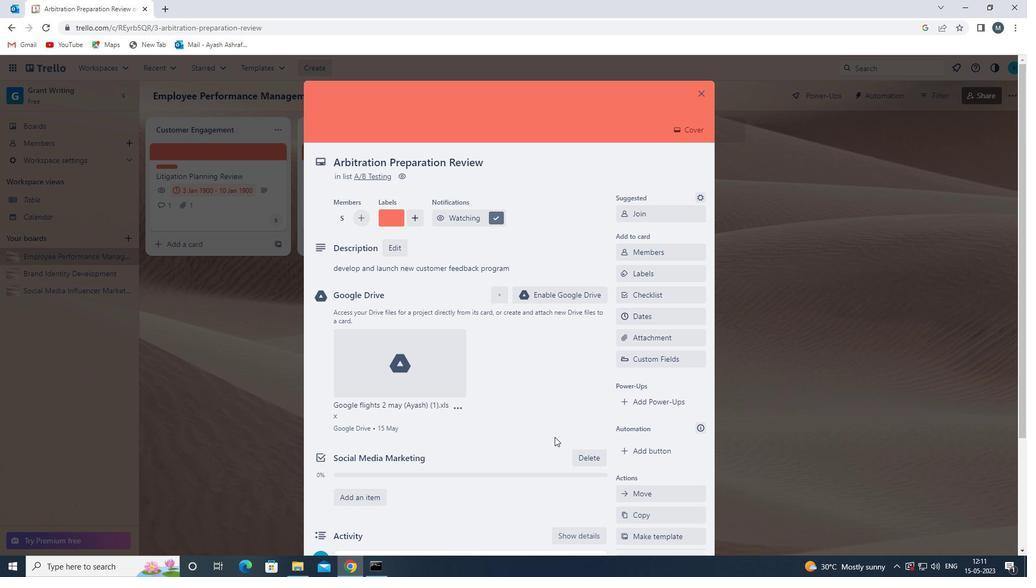 
Action: Mouse scrolled (554, 438) with delta (0, 0)
Screenshot: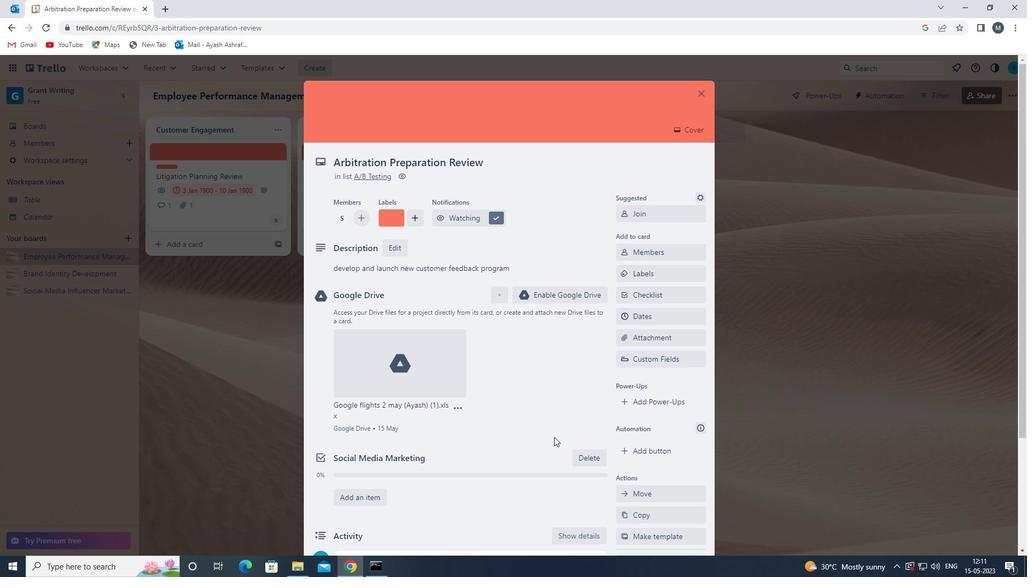 
Action: Mouse moved to (553, 437)
Screenshot: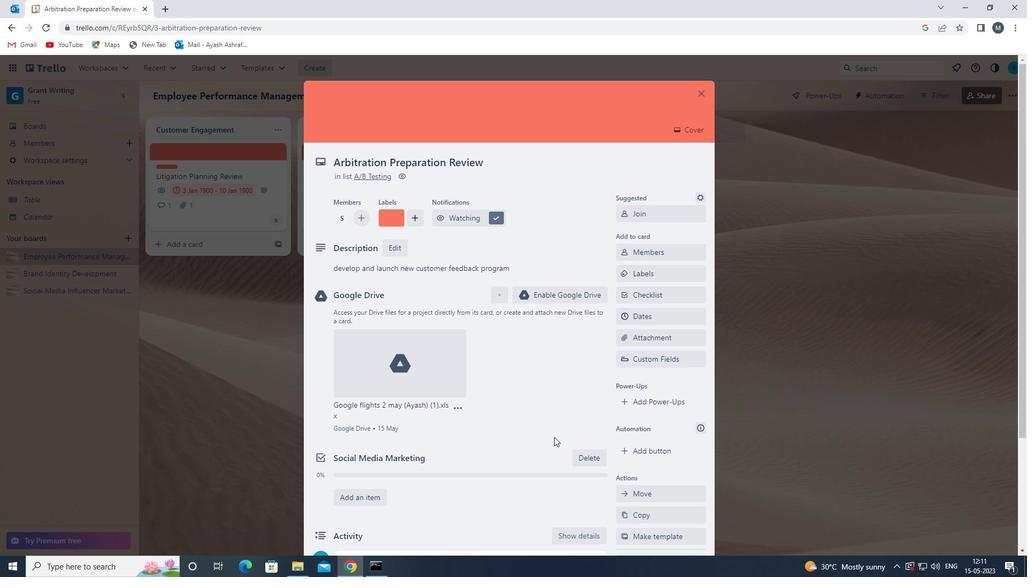 
